 Task: Find connections with filter location Caterham with filter topic #Businessmindsetswith filter profile language German with filter current company Deepak Fertilisers And Petrochemicals Corp. Ltd. with filter school Maharishi Dayanand Saraswati University, Ajmer with filter industry Research Services with filter service category Cybersecurity with filter keywords title Animal Shelter Manager
Action: Mouse moved to (560, 72)
Screenshot: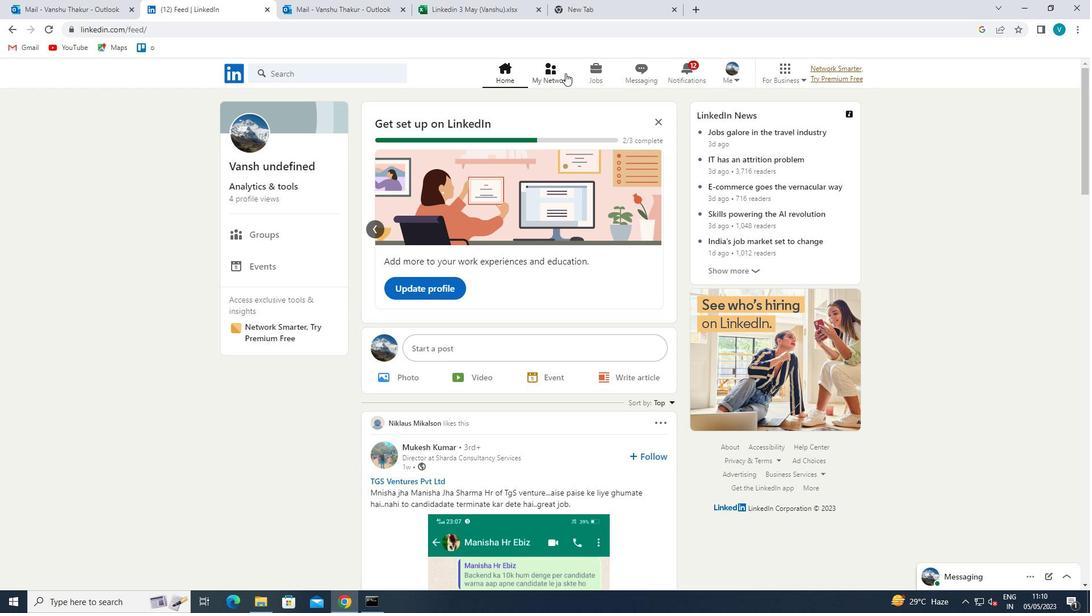 
Action: Mouse pressed left at (560, 72)
Screenshot: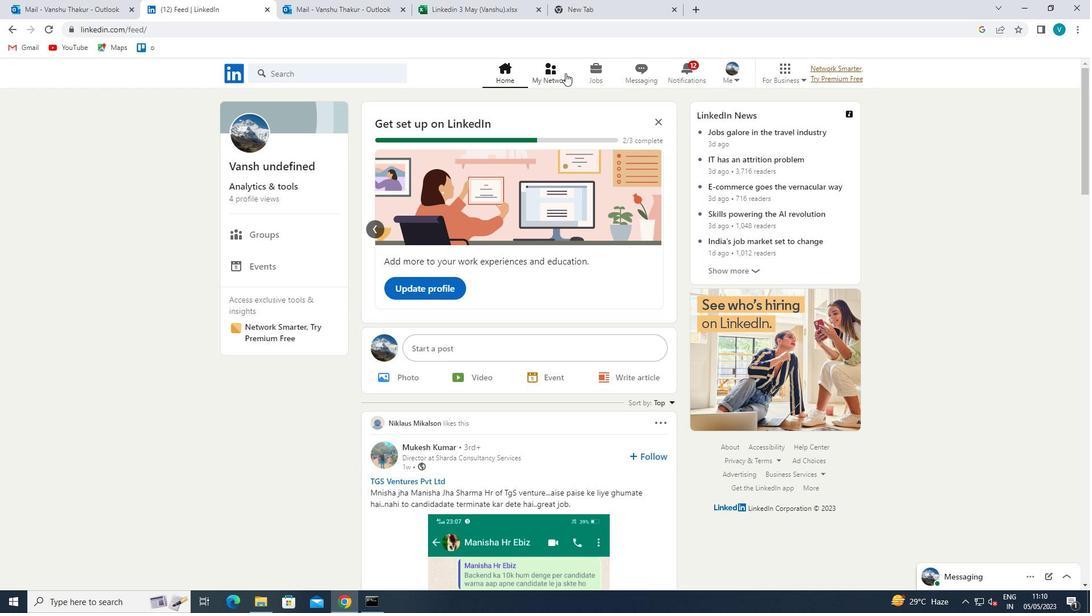
Action: Mouse moved to (348, 135)
Screenshot: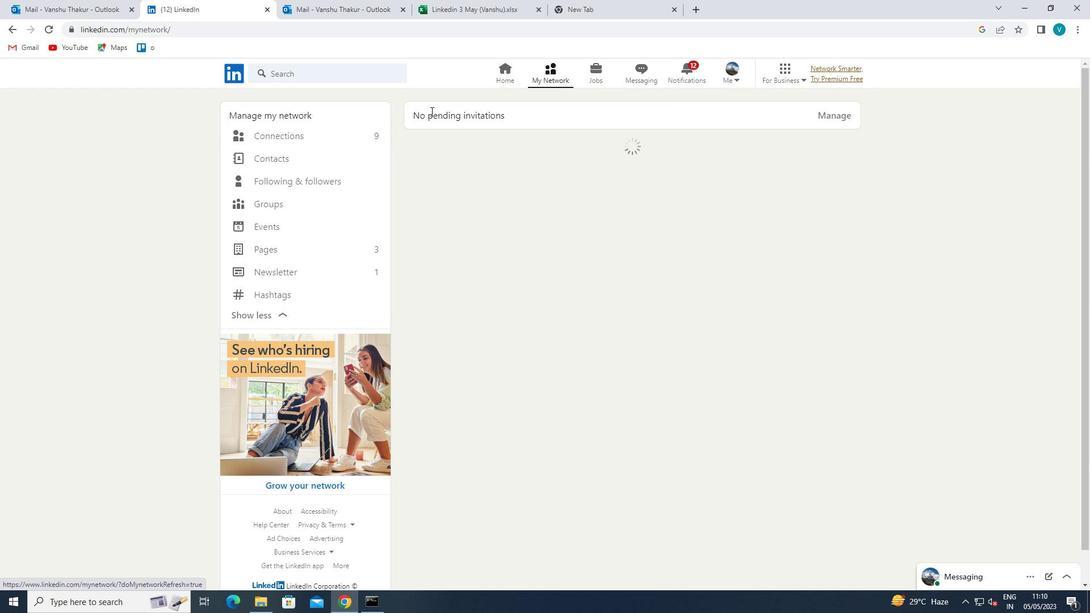 
Action: Mouse pressed left at (348, 135)
Screenshot: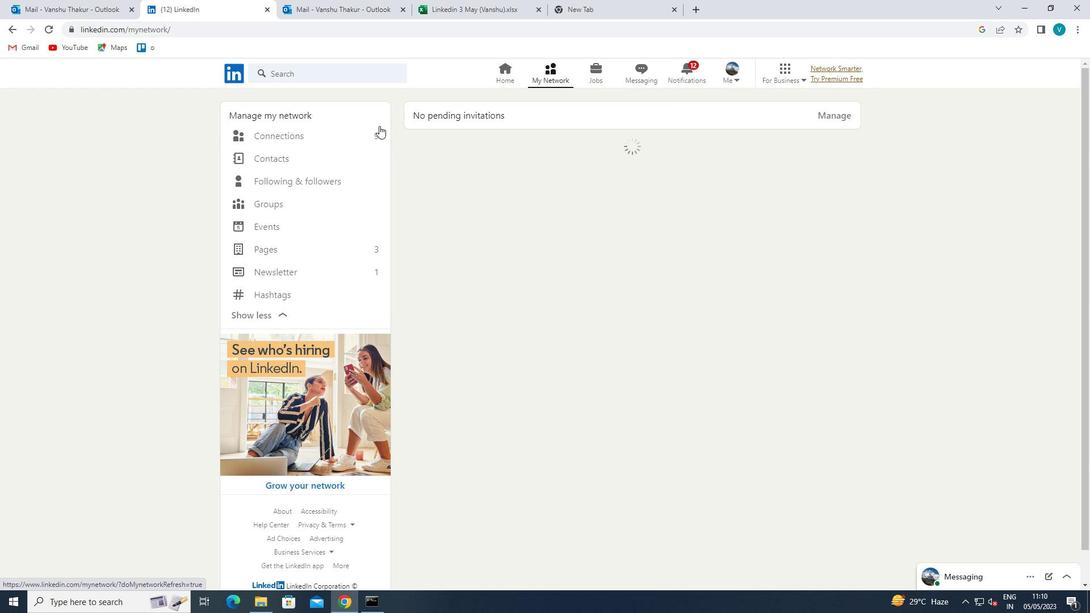 
Action: Mouse moved to (614, 129)
Screenshot: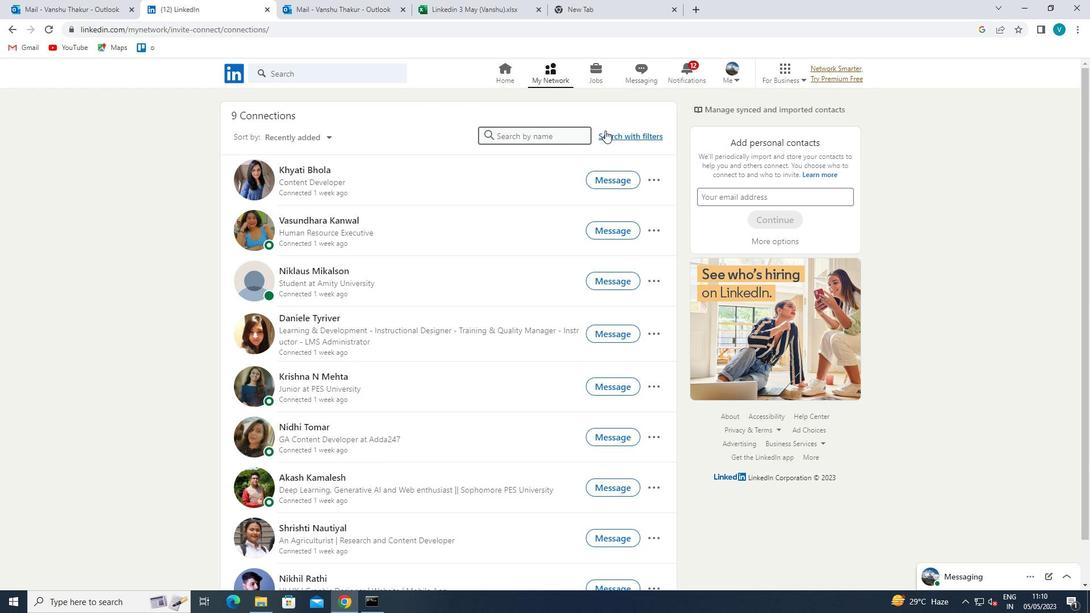 
Action: Mouse pressed left at (614, 129)
Screenshot: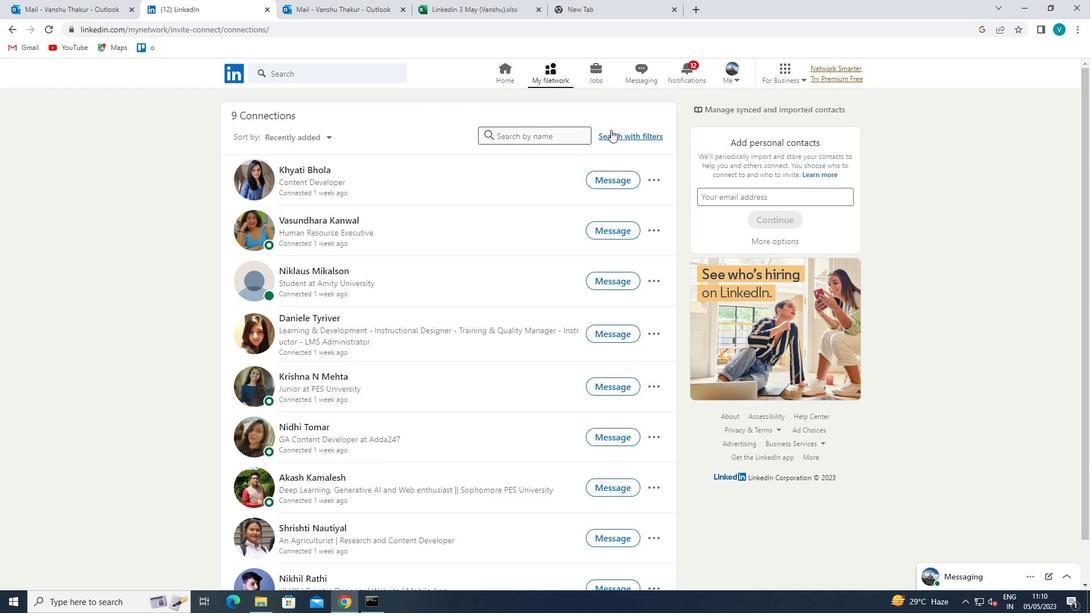 
Action: Mouse moved to (551, 106)
Screenshot: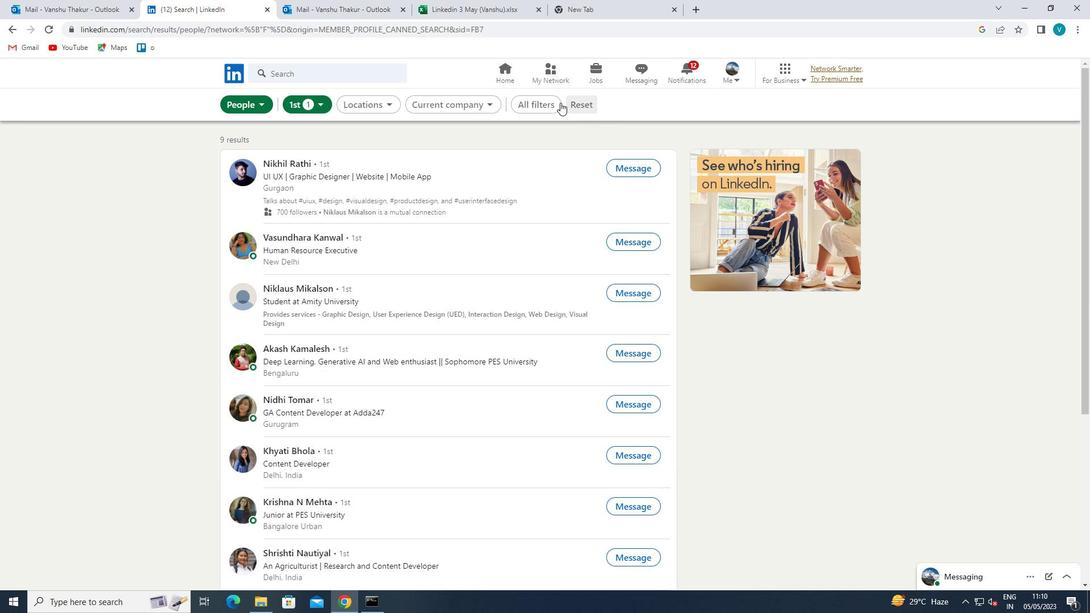 
Action: Mouse pressed left at (551, 106)
Screenshot: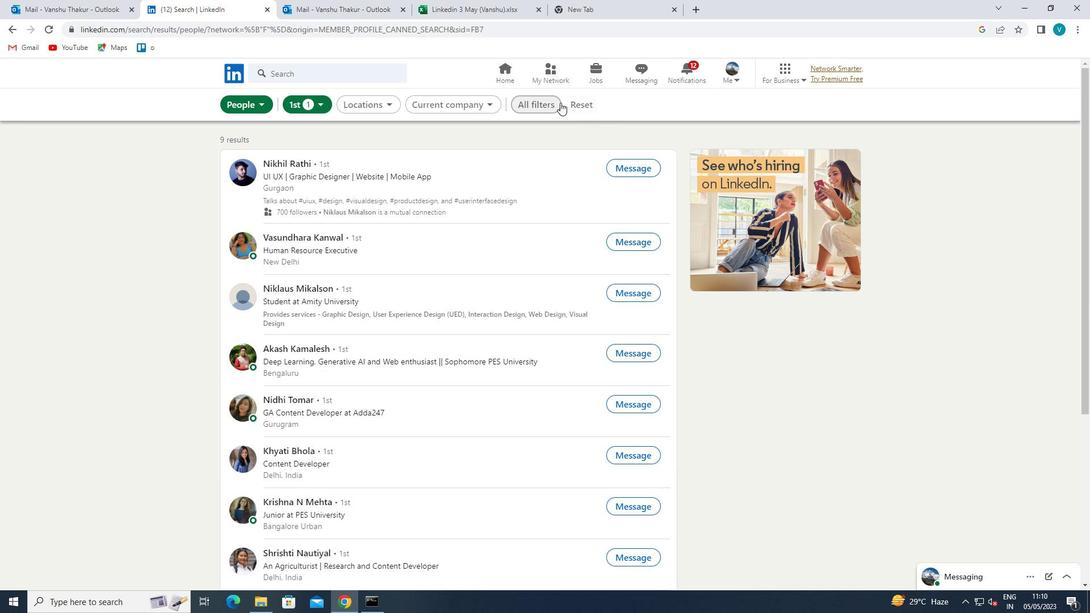 
Action: Mouse moved to (897, 215)
Screenshot: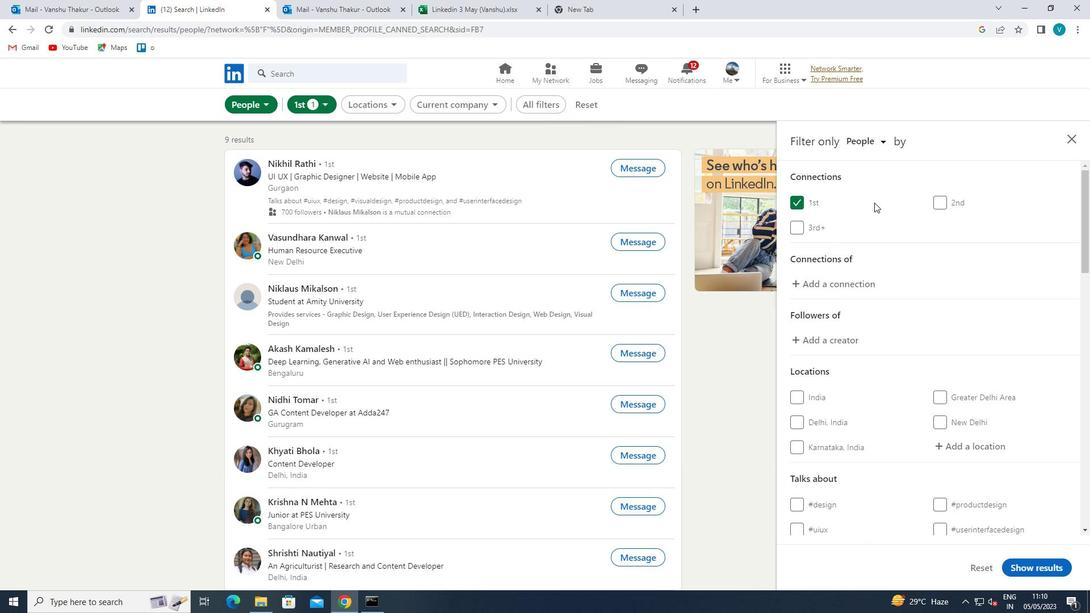 
Action: Mouse scrolled (897, 214) with delta (0, 0)
Screenshot: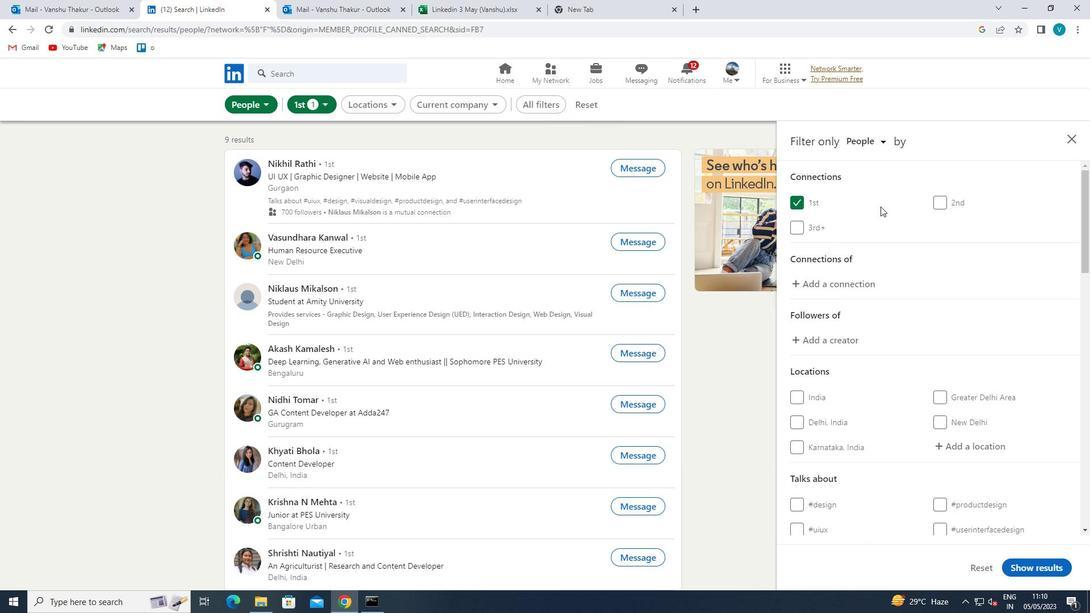 
Action: Mouse moved to (897, 215)
Screenshot: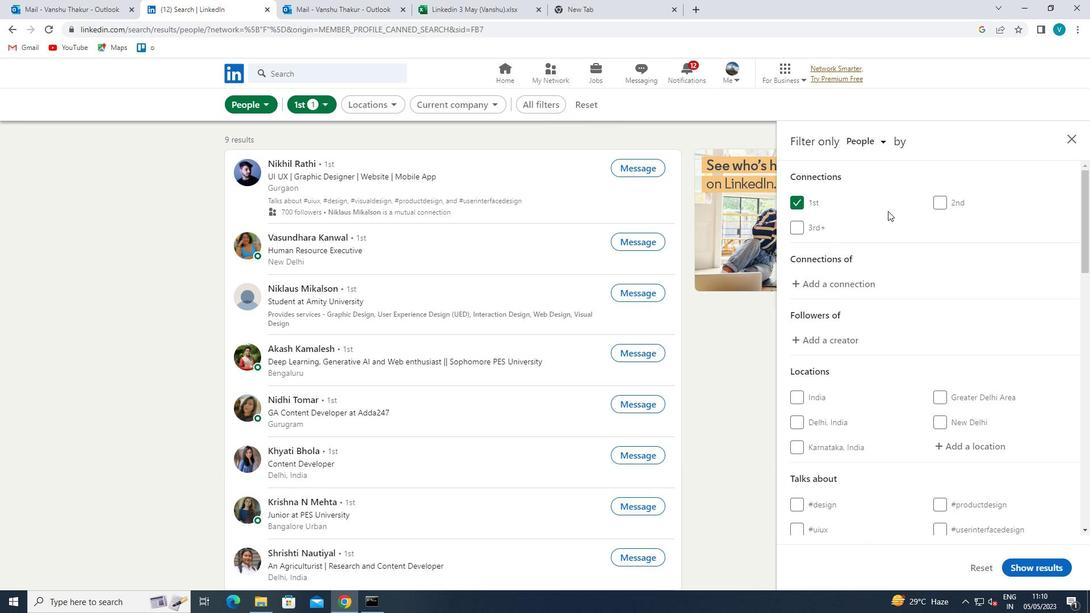 
Action: Mouse scrolled (897, 215) with delta (0, 0)
Screenshot: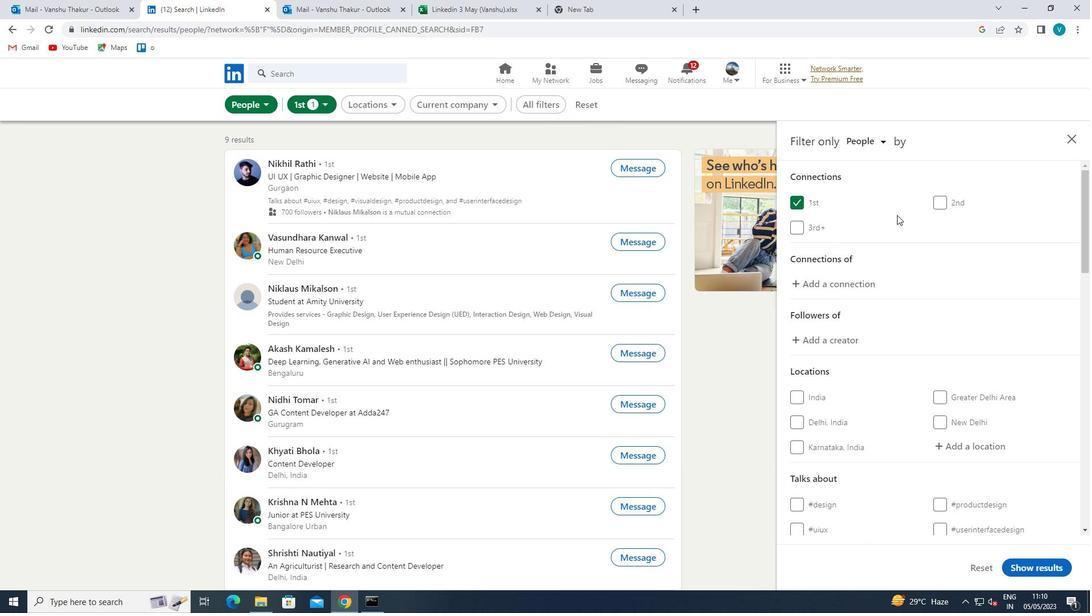 
Action: Mouse moved to (820, 193)
Screenshot: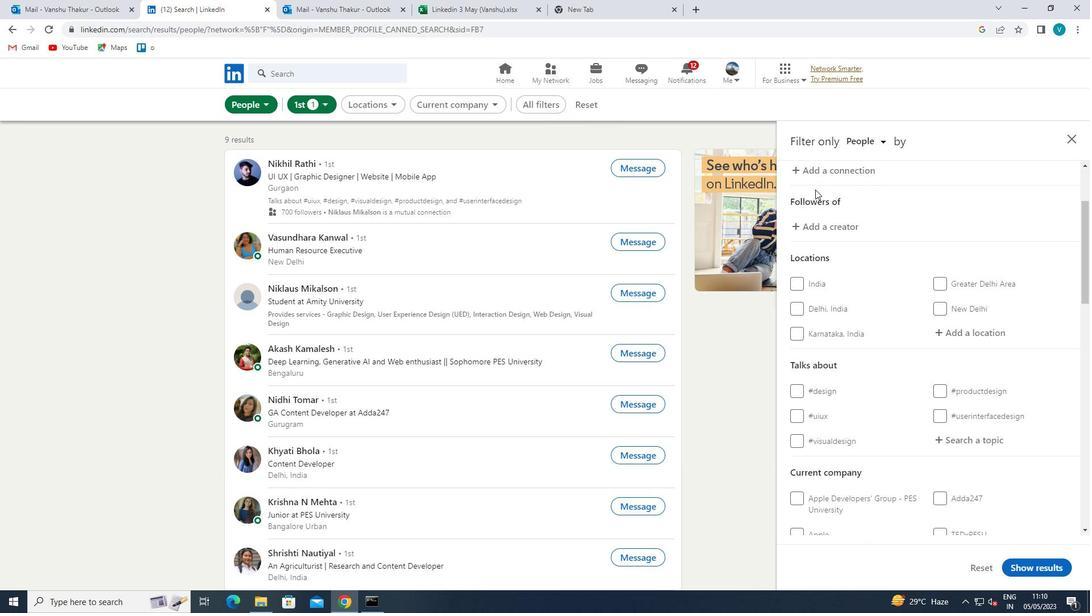 
Action: Mouse scrolled (820, 192) with delta (0, 0)
Screenshot: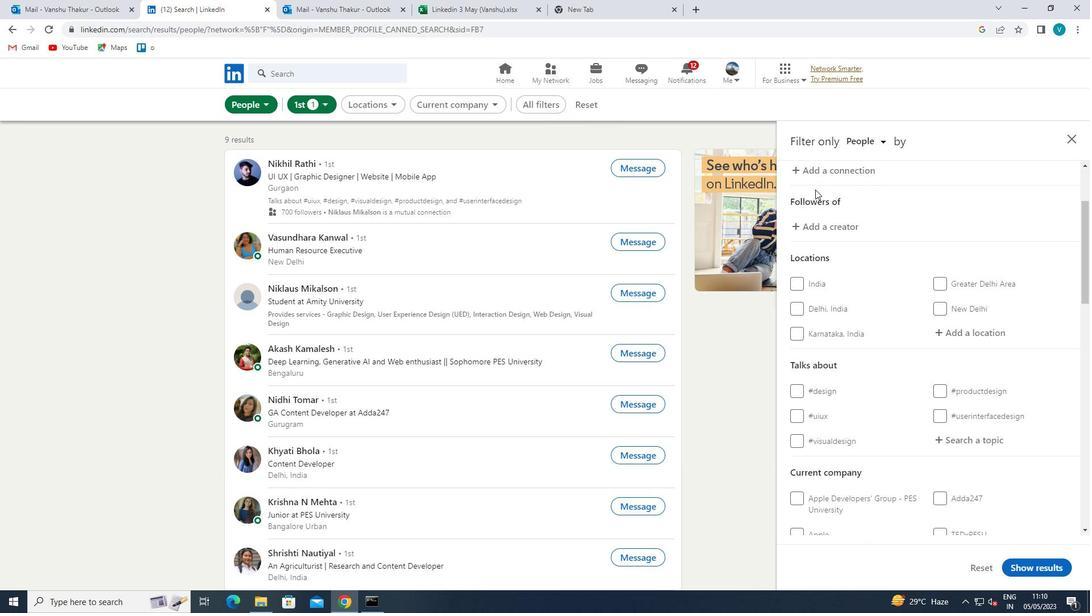 
Action: Mouse moved to (975, 276)
Screenshot: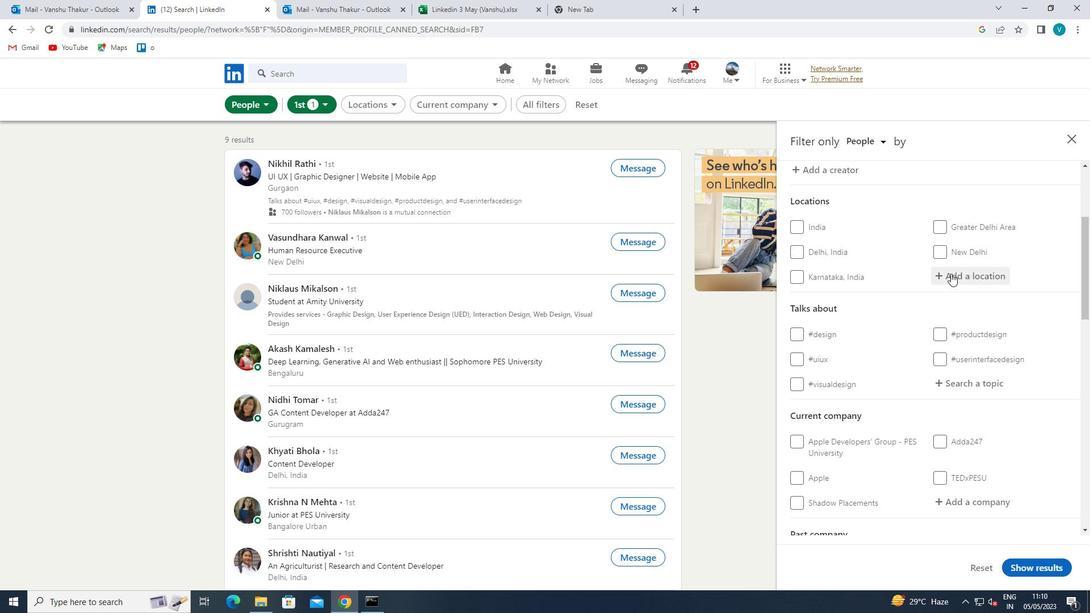 
Action: Mouse pressed left at (975, 276)
Screenshot: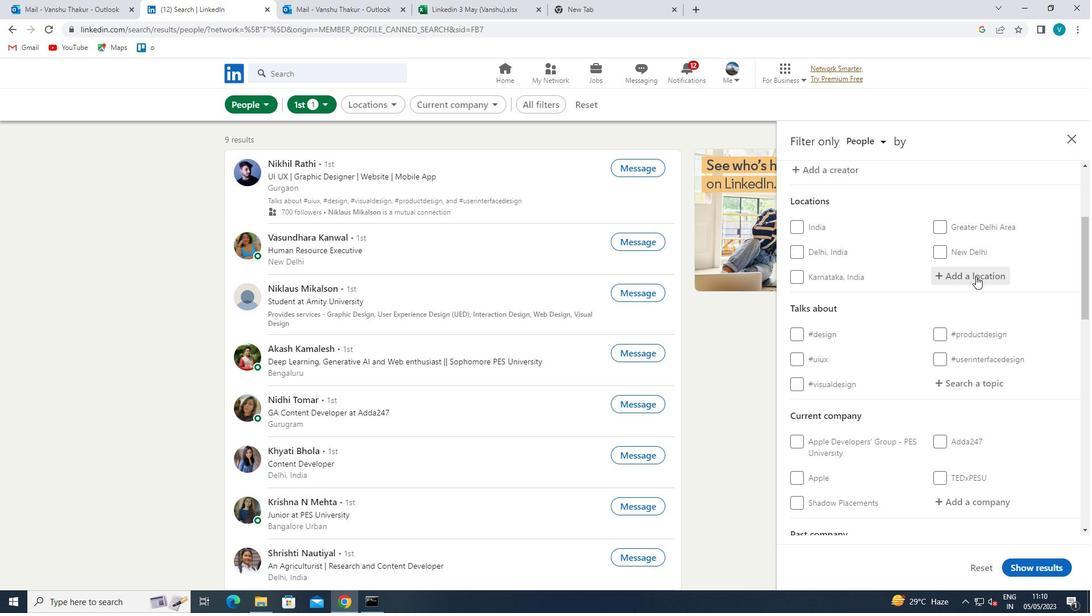 
Action: Key pressed <Key.shift>CA
Screenshot: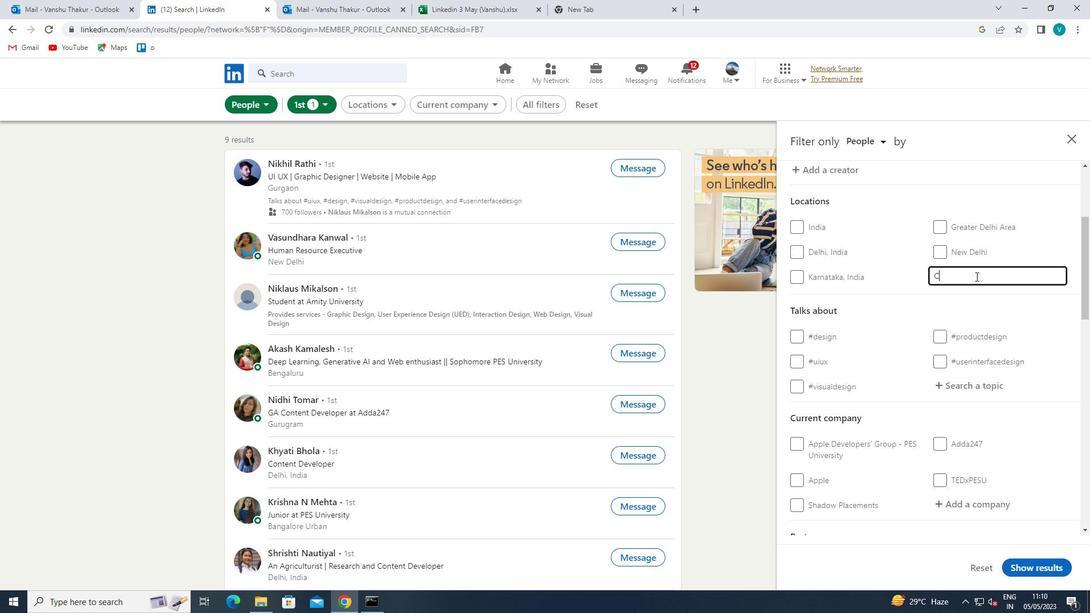 
Action: Mouse moved to (909, 237)
Screenshot: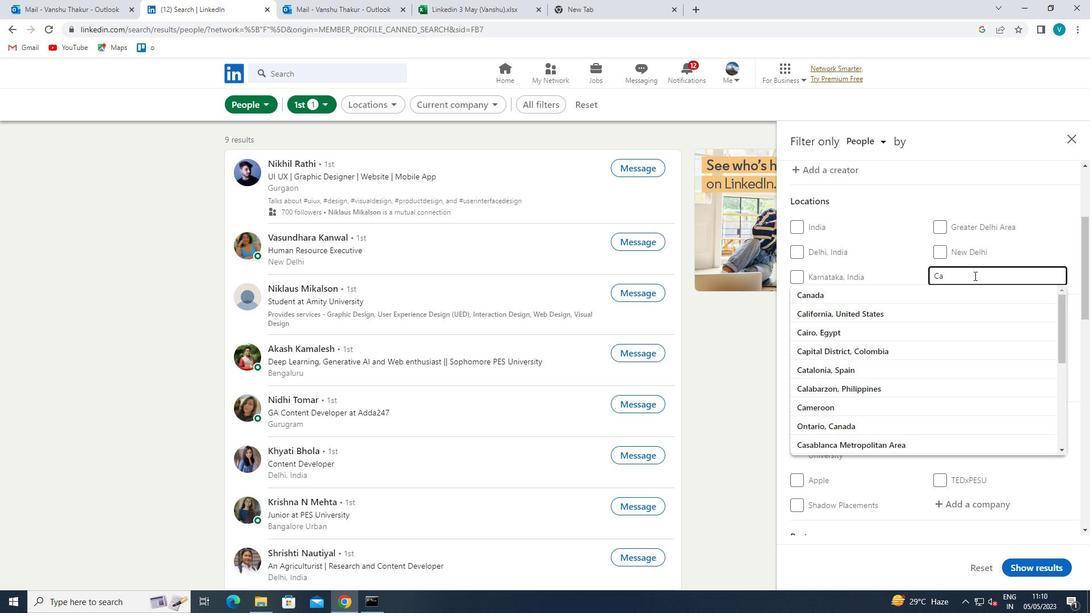 
Action: Key pressed TREHAM
Screenshot: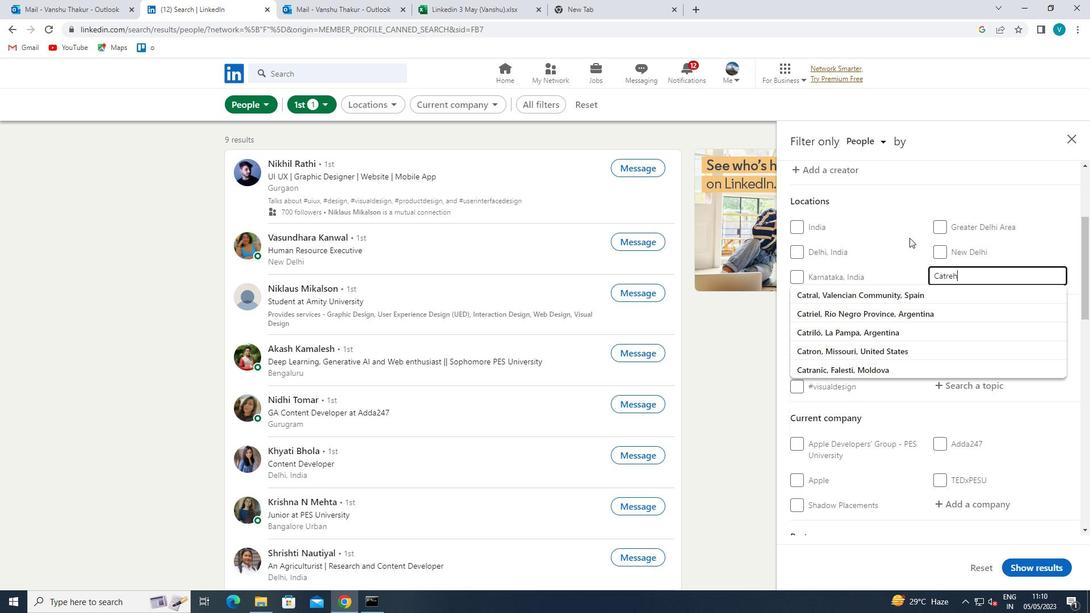 
Action: Mouse moved to (902, 270)
Screenshot: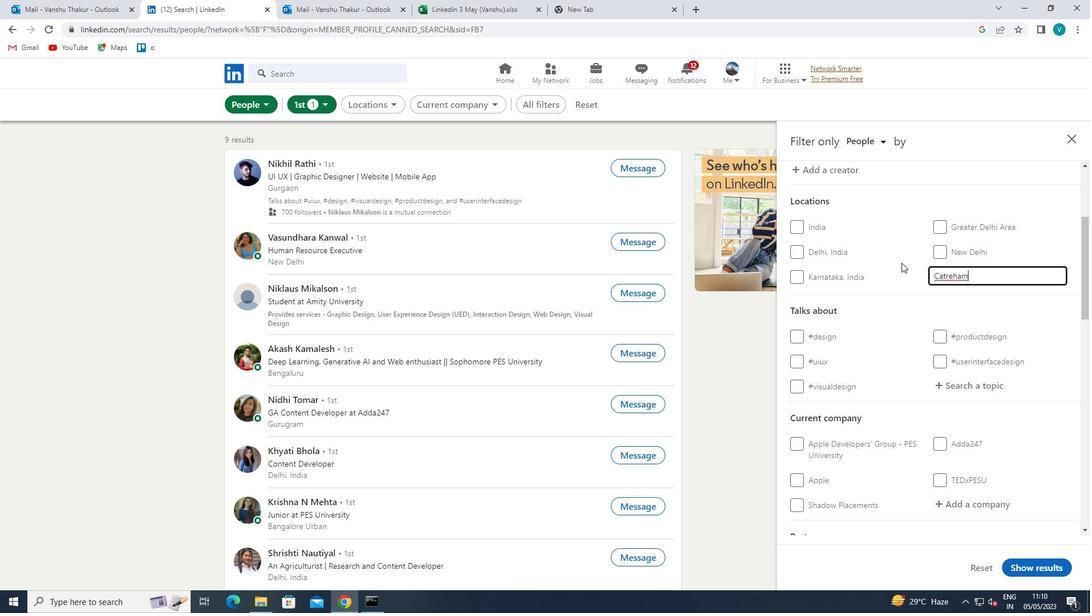 
Action: Mouse pressed left at (902, 270)
Screenshot: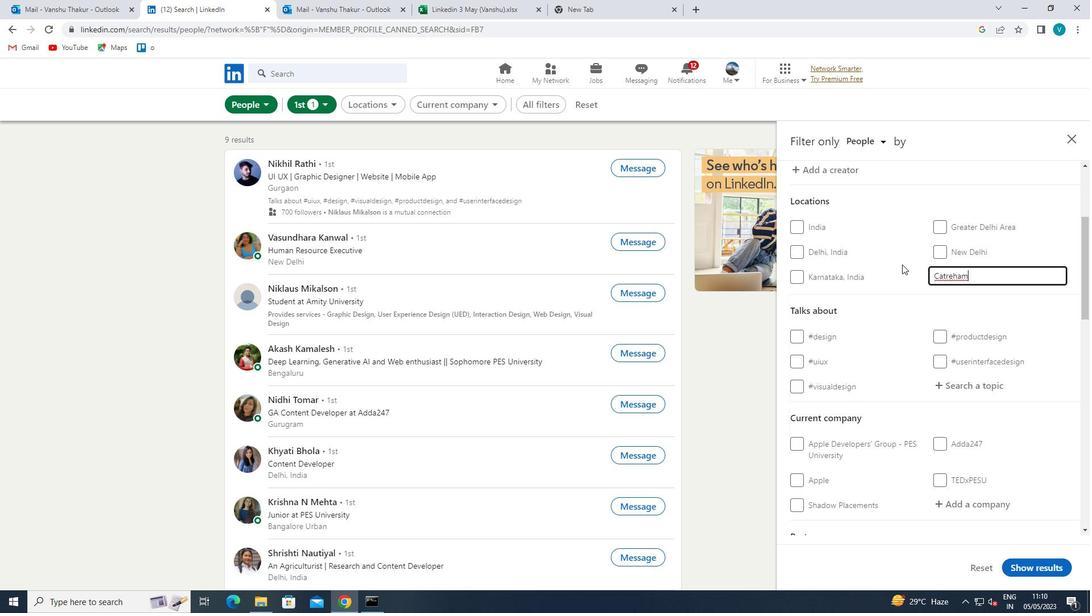 
Action: Mouse scrolled (902, 269) with delta (0, 0)
Screenshot: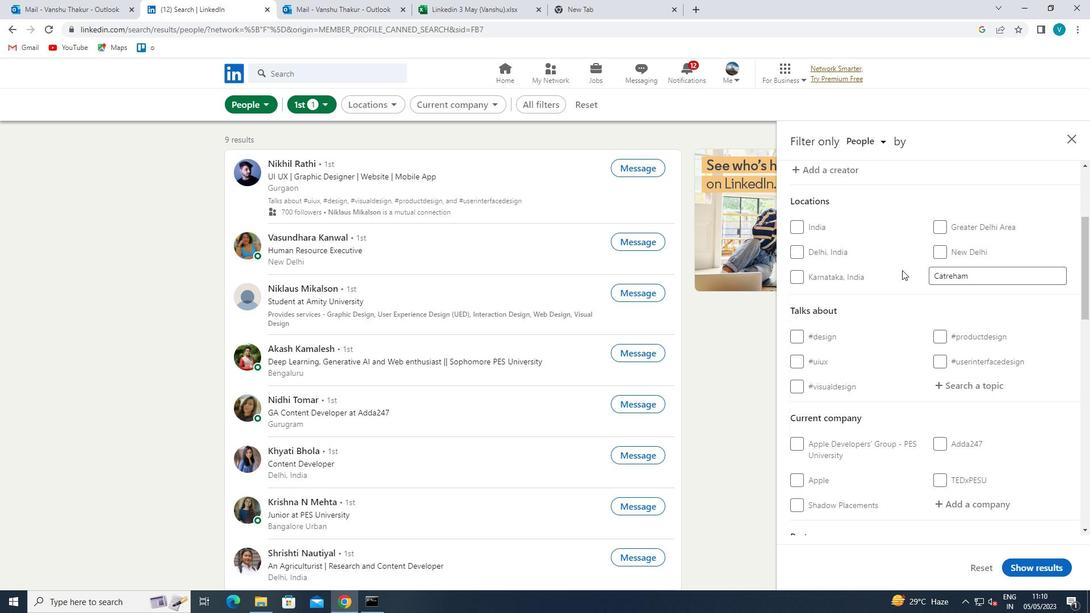 
Action: Mouse scrolled (902, 269) with delta (0, 0)
Screenshot: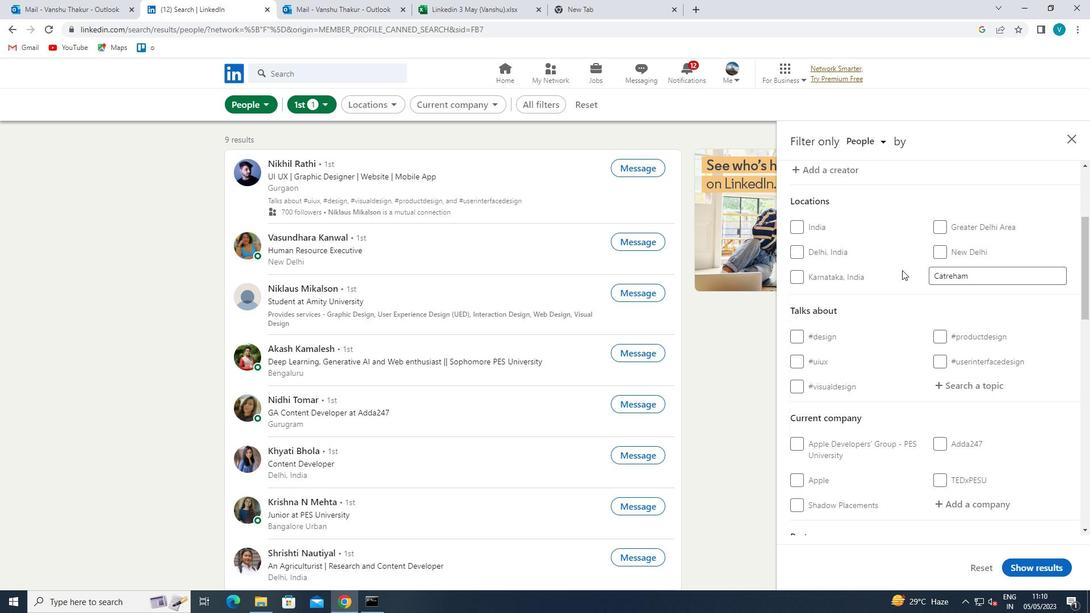
Action: Mouse scrolled (902, 269) with delta (0, 0)
Screenshot: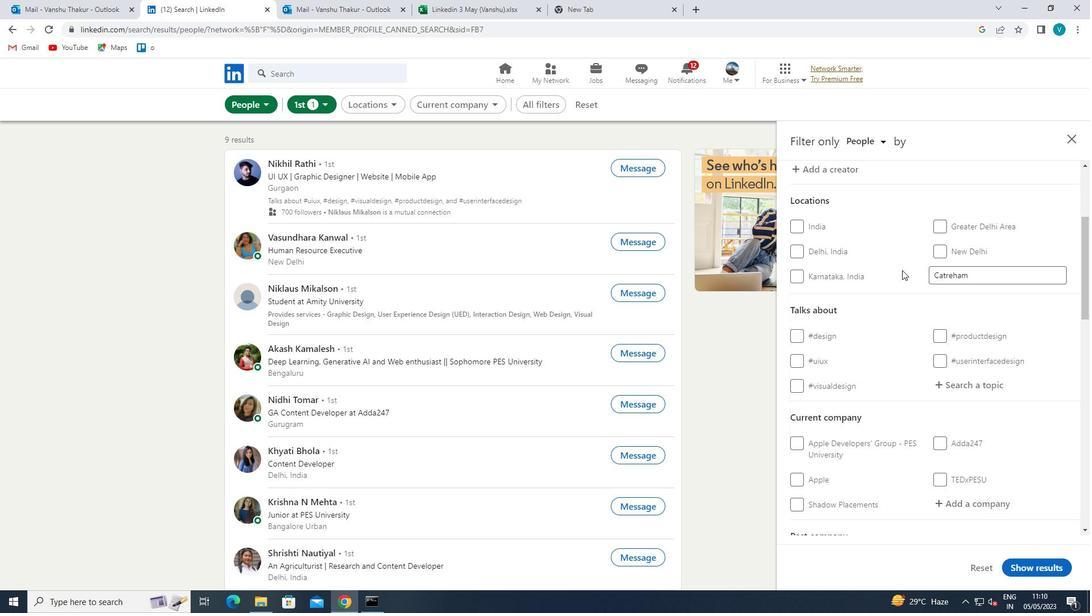
Action: Mouse moved to (947, 253)
Screenshot: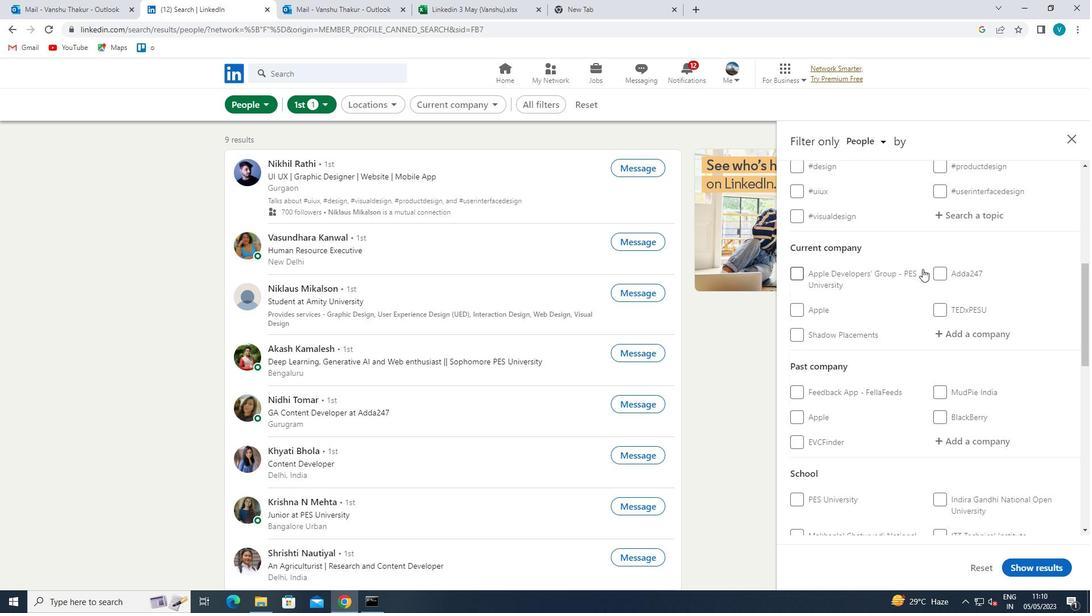
Action: Mouse scrolled (947, 253) with delta (0, 0)
Screenshot: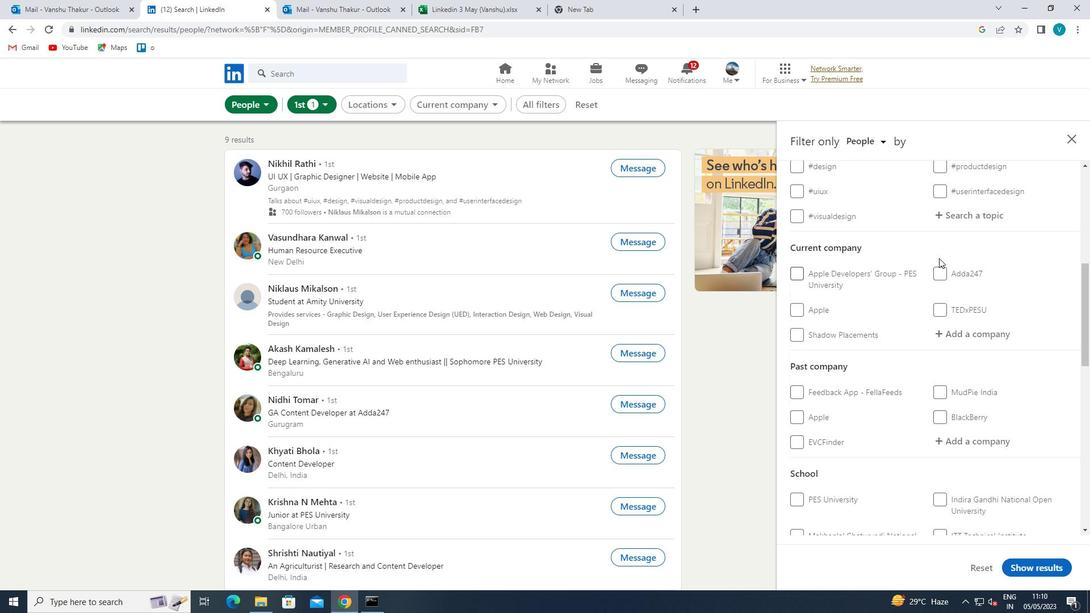 
Action: Mouse moved to (960, 265)
Screenshot: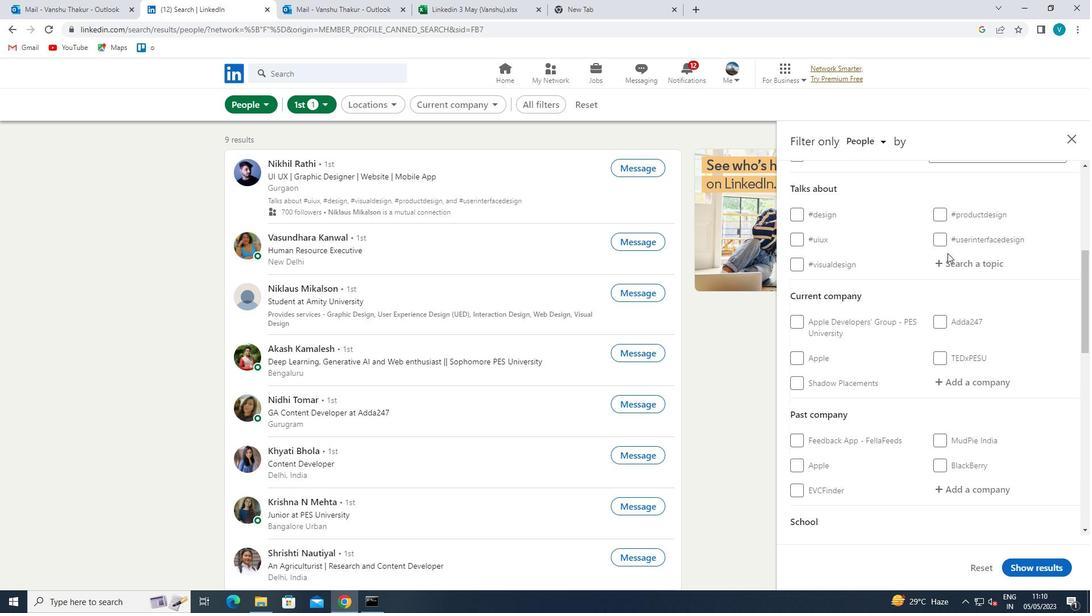 
Action: Mouse pressed left at (960, 265)
Screenshot: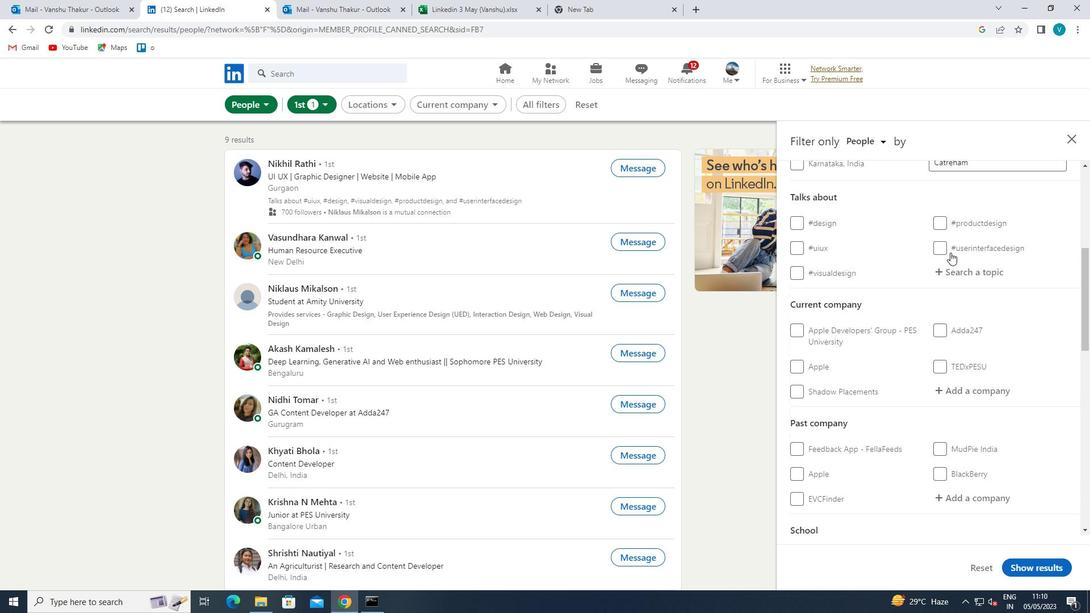 
Action: Mouse moved to (960, 265)
Screenshot: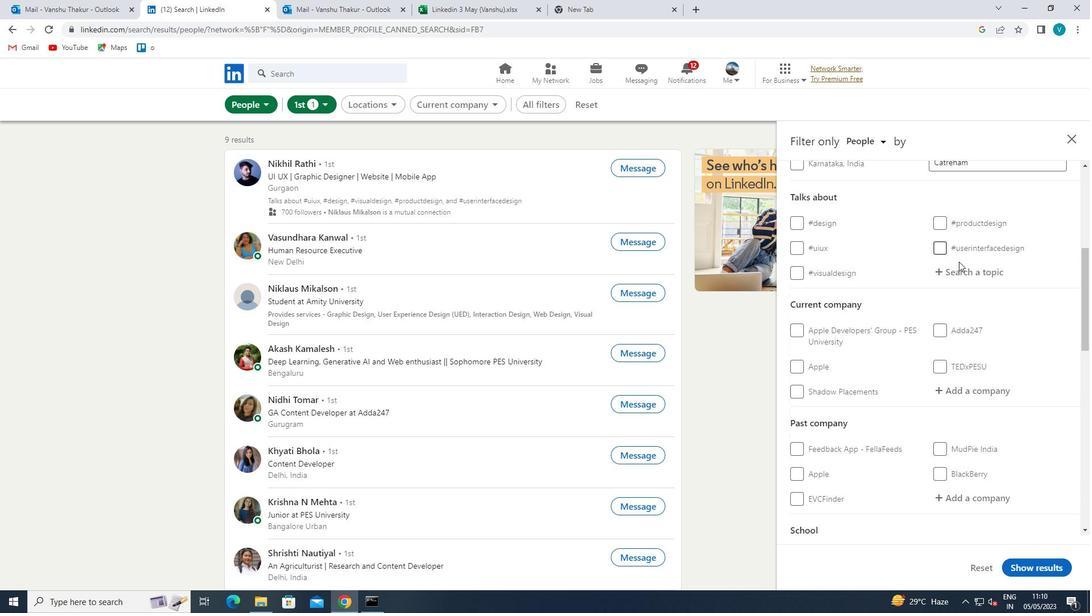 
Action: Key pressed BUSINESSMIND
Screenshot: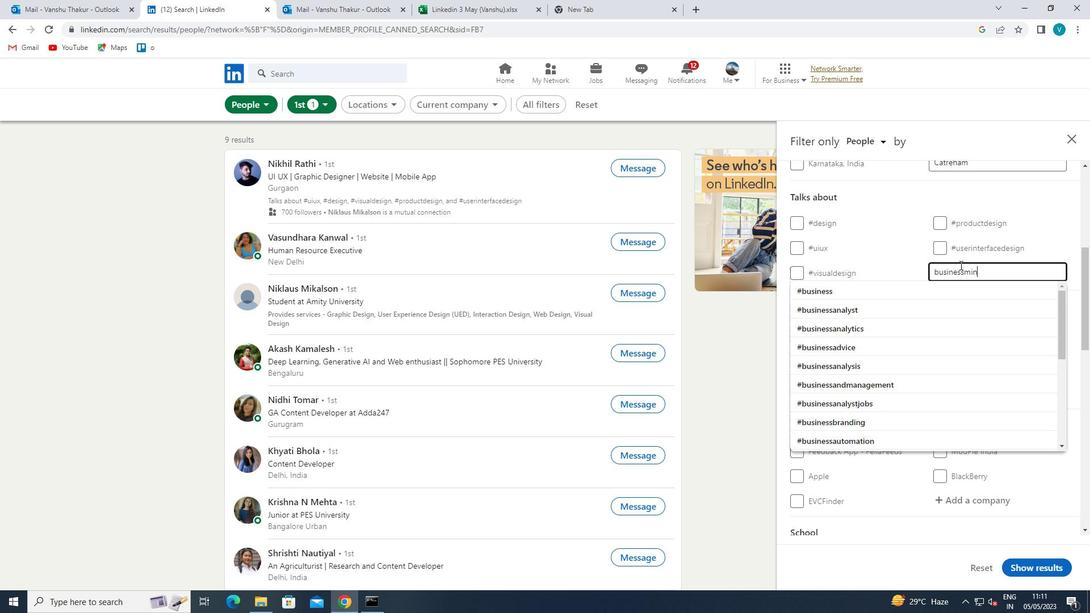 
Action: Mouse moved to (923, 340)
Screenshot: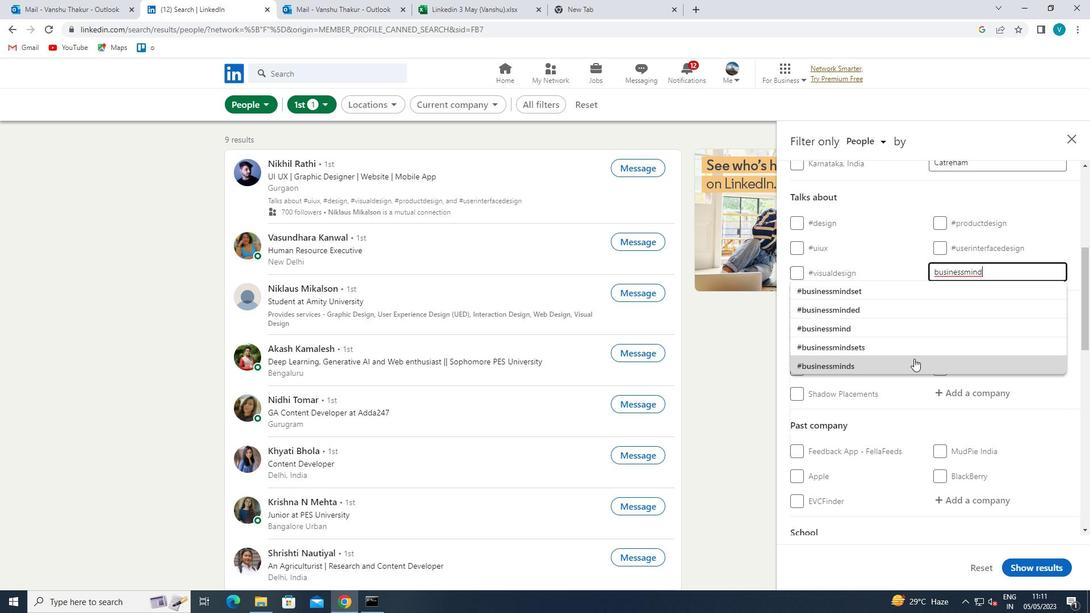 
Action: Mouse pressed left at (923, 340)
Screenshot: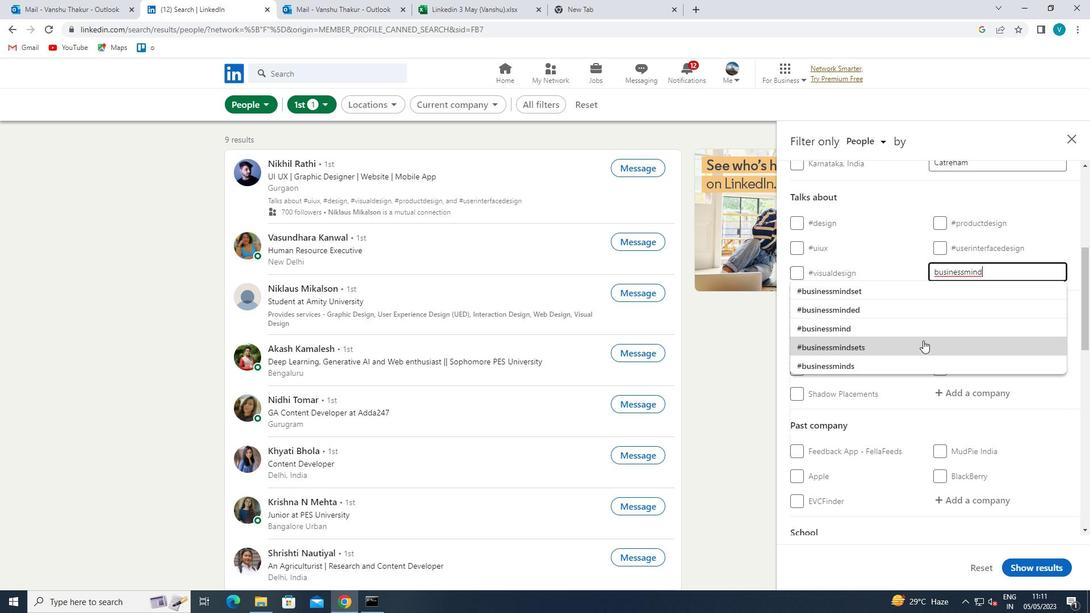 
Action: Mouse scrolled (923, 340) with delta (0, 0)
Screenshot: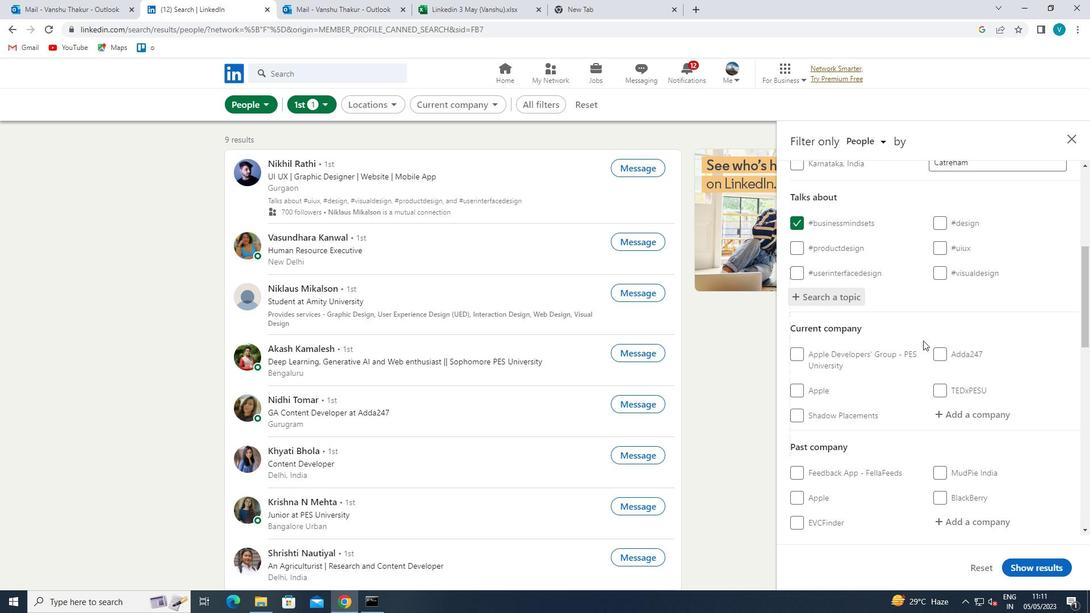 
Action: Mouse scrolled (923, 340) with delta (0, 0)
Screenshot: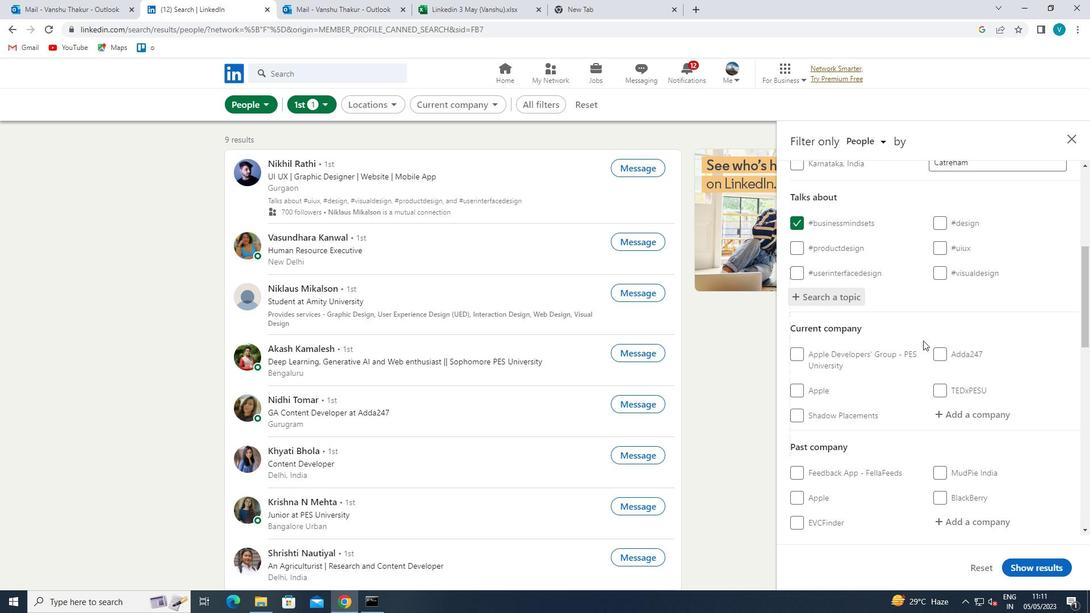 
Action: Mouse moved to (967, 294)
Screenshot: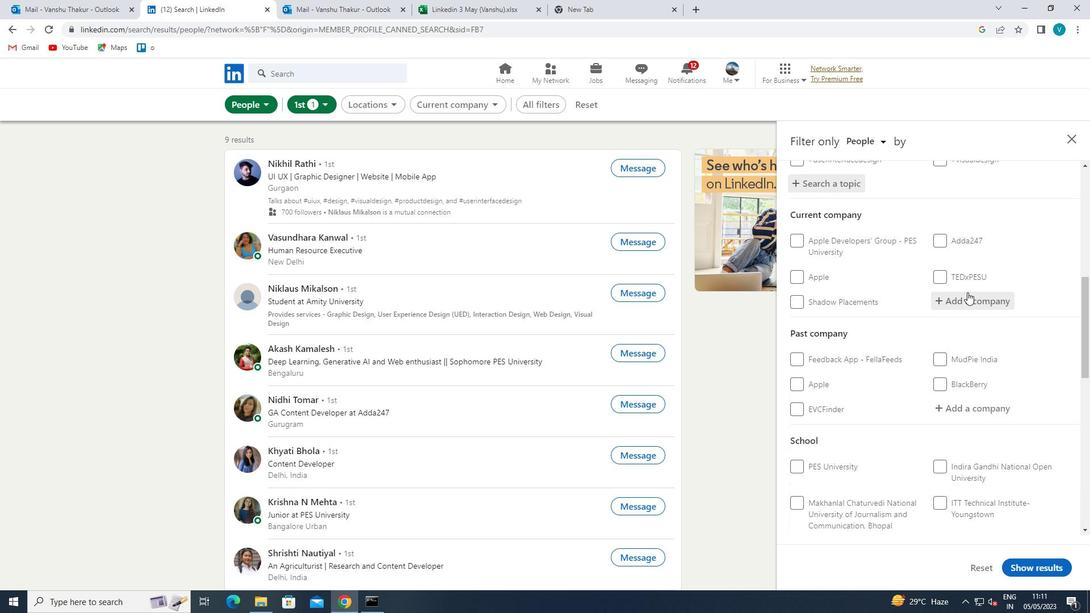 
Action: Mouse pressed left at (967, 294)
Screenshot: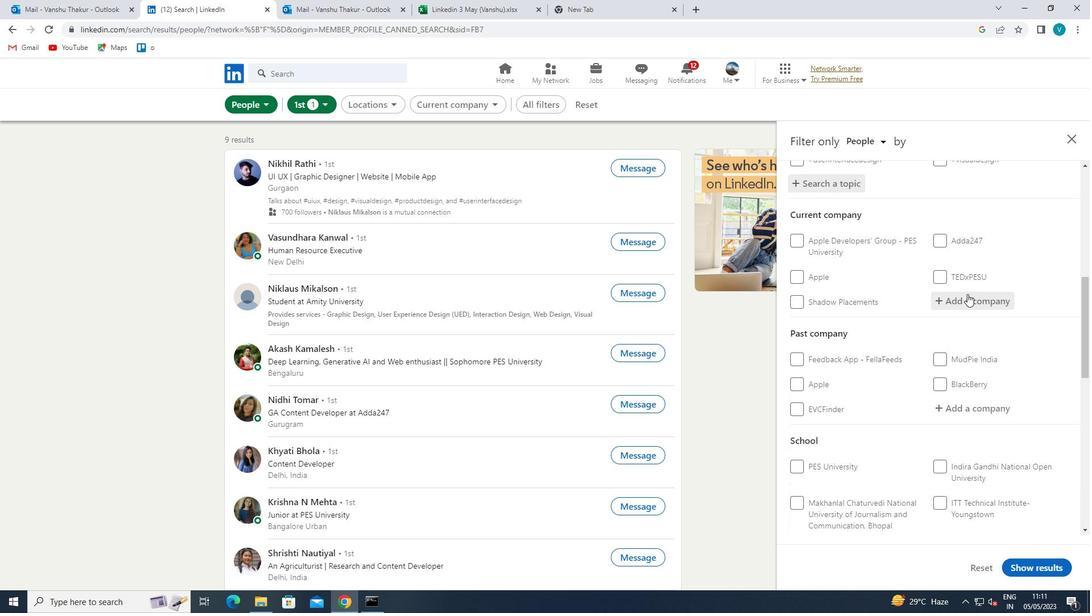 
Action: Key pressed <Key.shift>DEEPAK
Screenshot: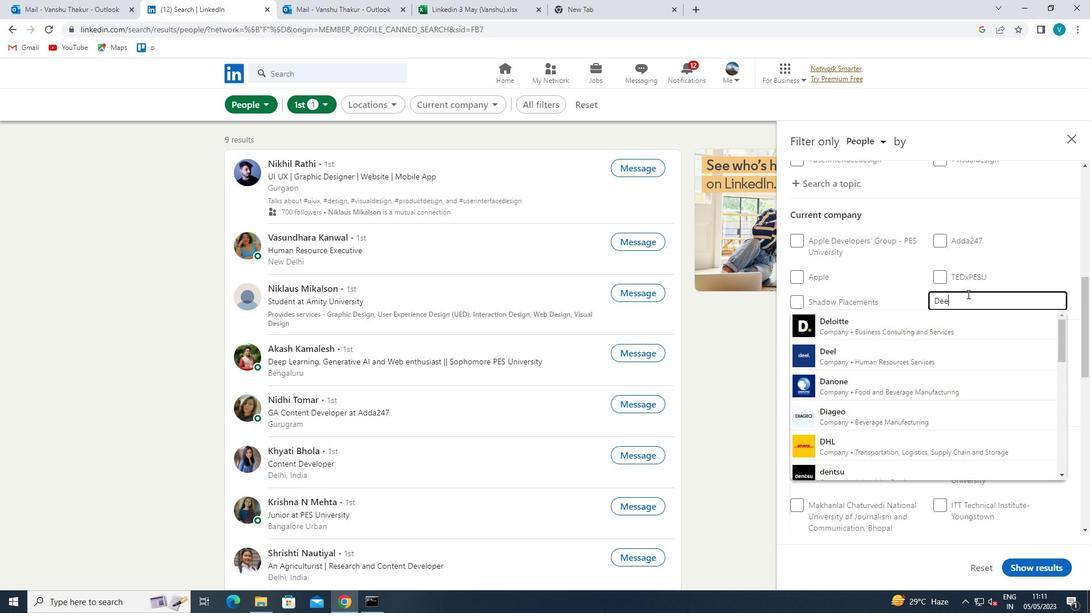 
Action: Mouse moved to (967, 355)
Screenshot: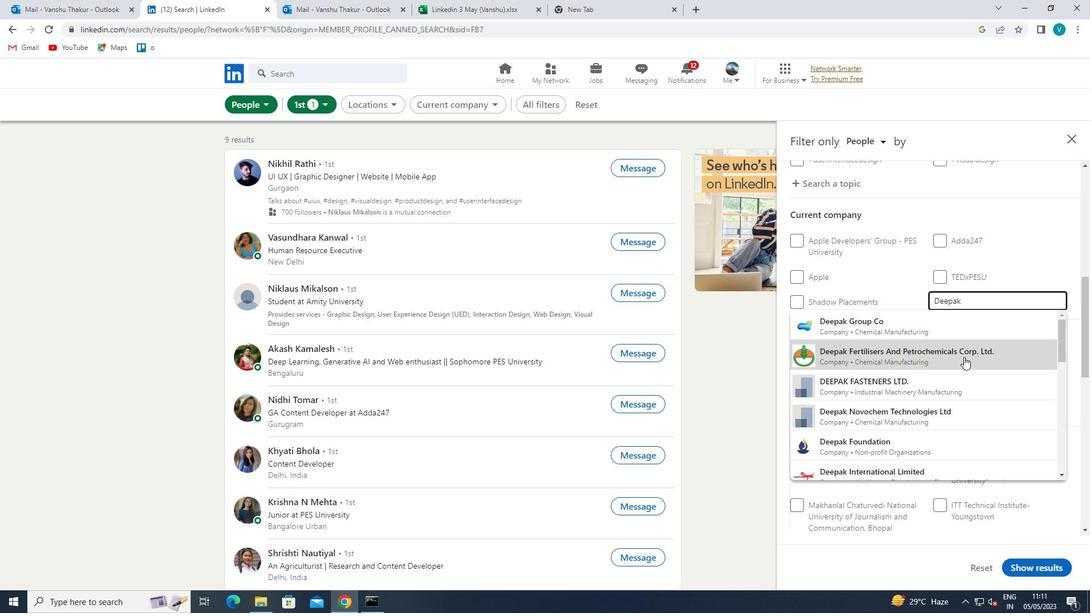 
Action: Mouse pressed left at (967, 355)
Screenshot: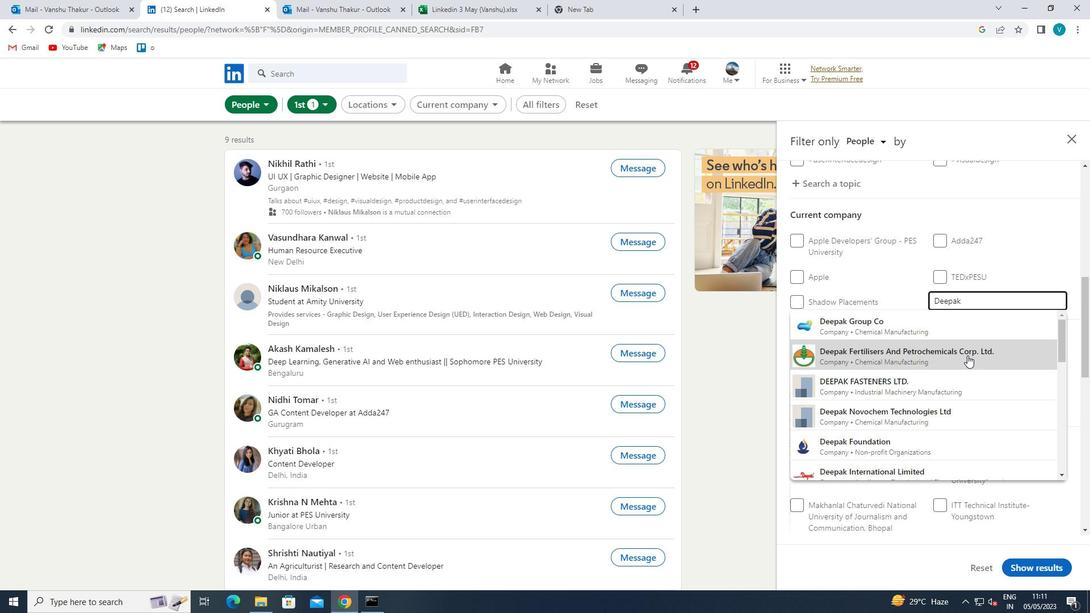 
Action: Mouse scrolled (967, 354) with delta (0, 0)
Screenshot: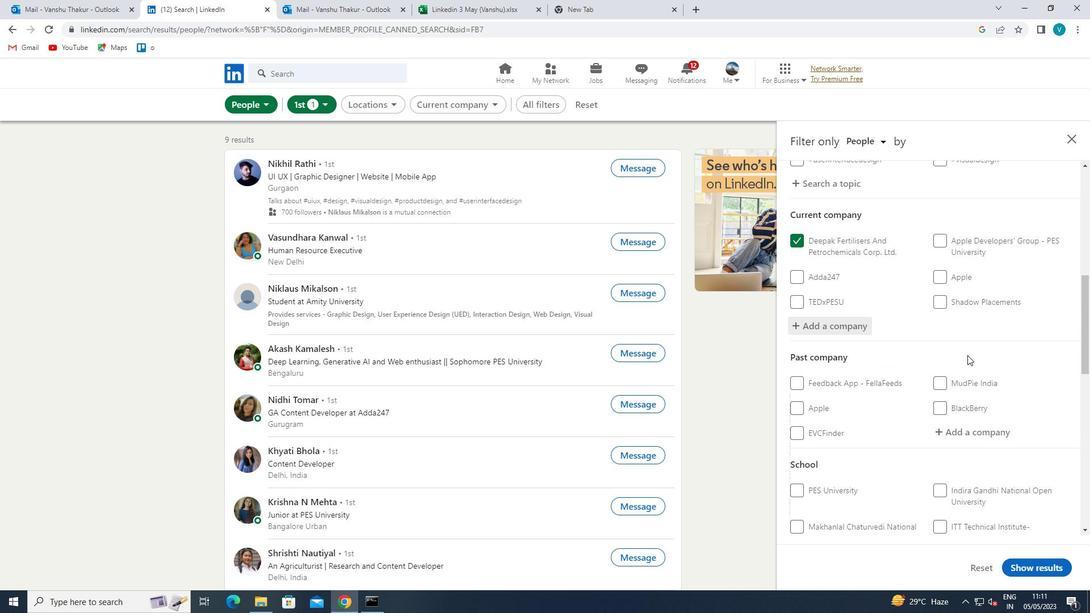 
Action: Mouse scrolled (967, 354) with delta (0, 0)
Screenshot: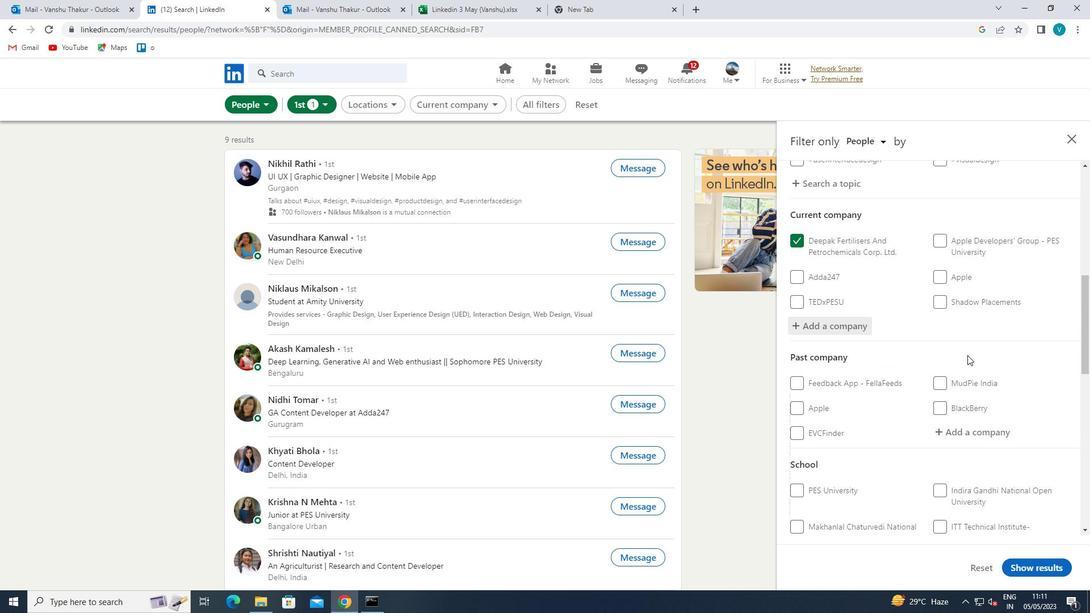 
Action: Mouse scrolled (967, 354) with delta (0, 0)
Screenshot: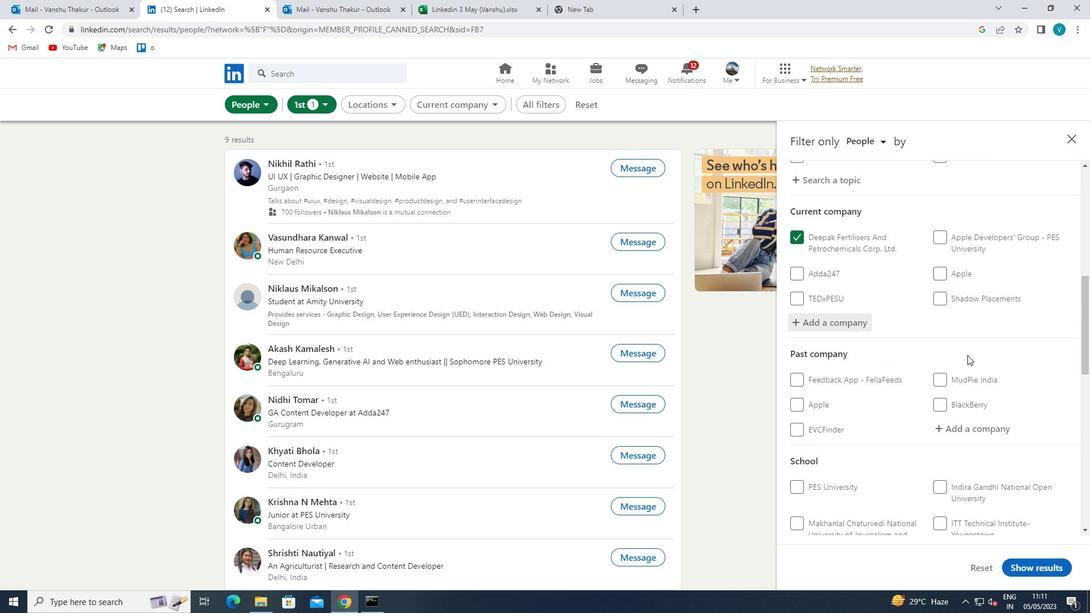 
Action: Mouse moved to (968, 398)
Screenshot: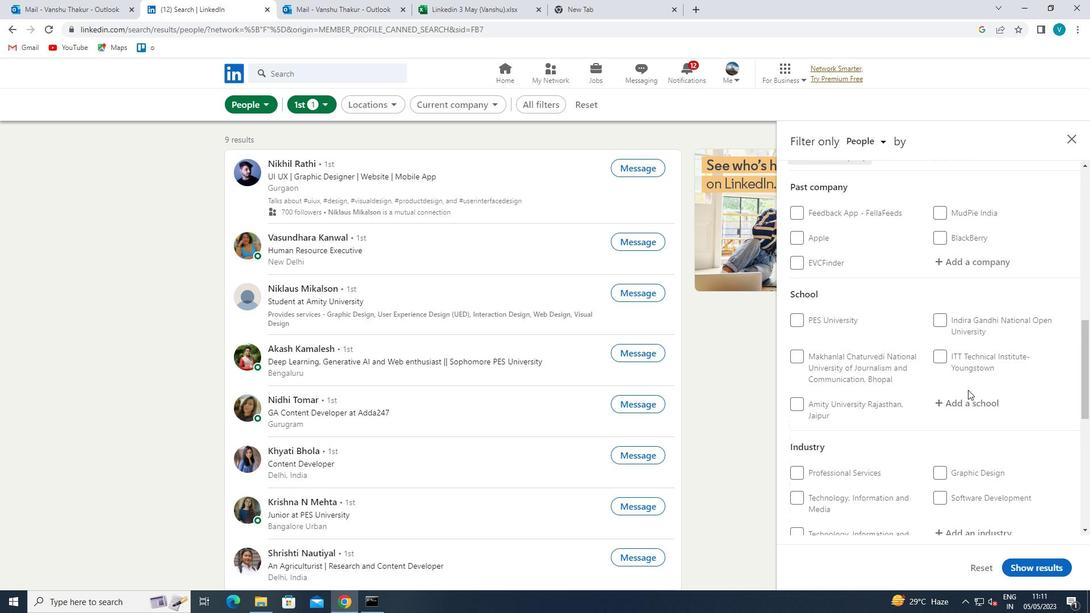 
Action: Mouse pressed left at (968, 398)
Screenshot: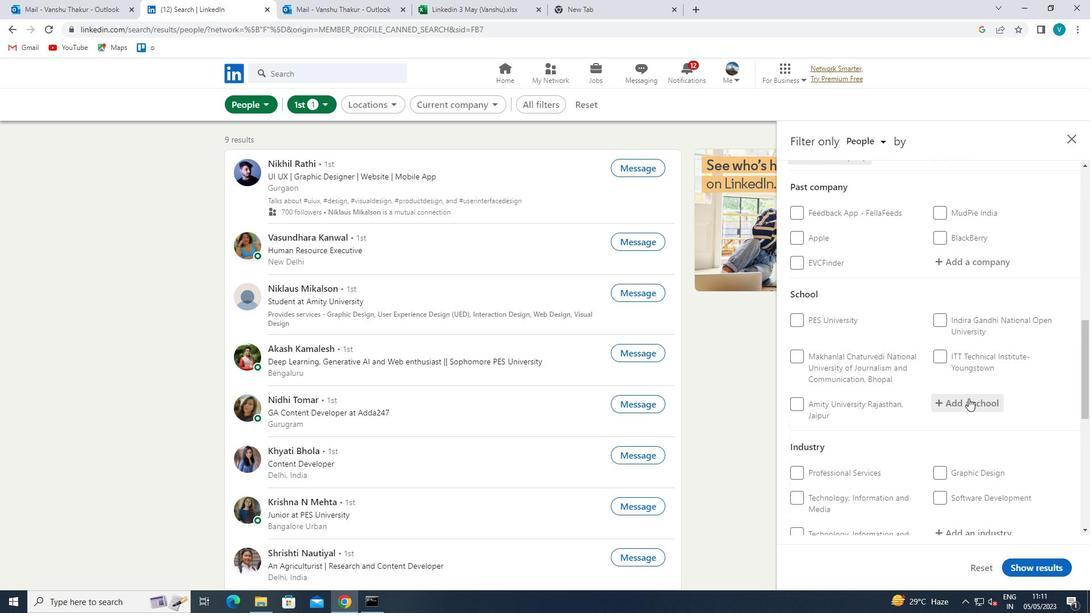 
Action: Key pressed <Key.shift>MAHARISHI<Key.space><Key.shift>DAYA
Screenshot: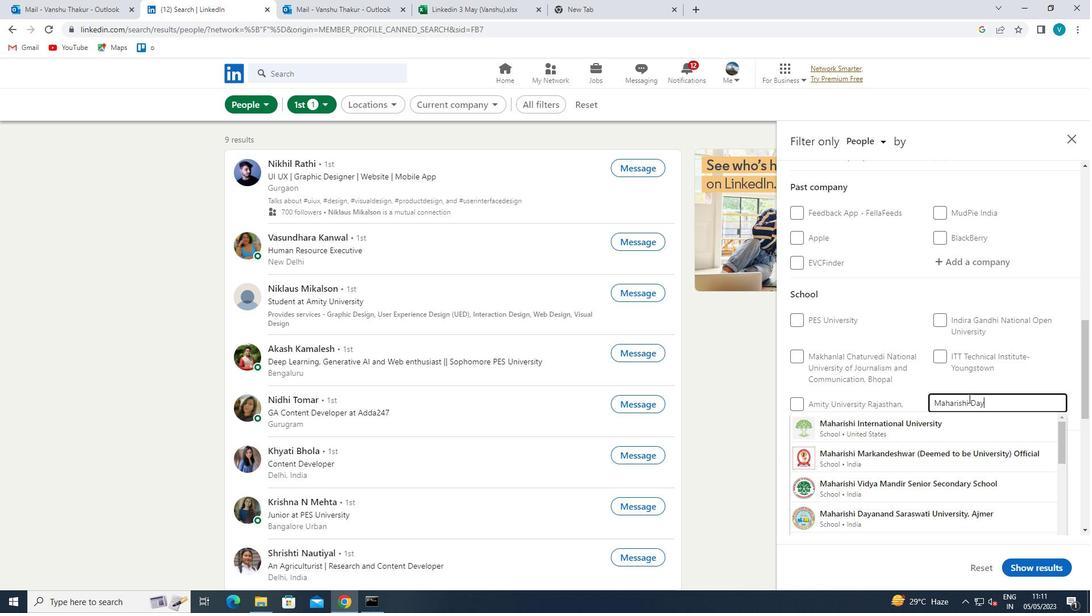 
Action: Mouse moved to (960, 436)
Screenshot: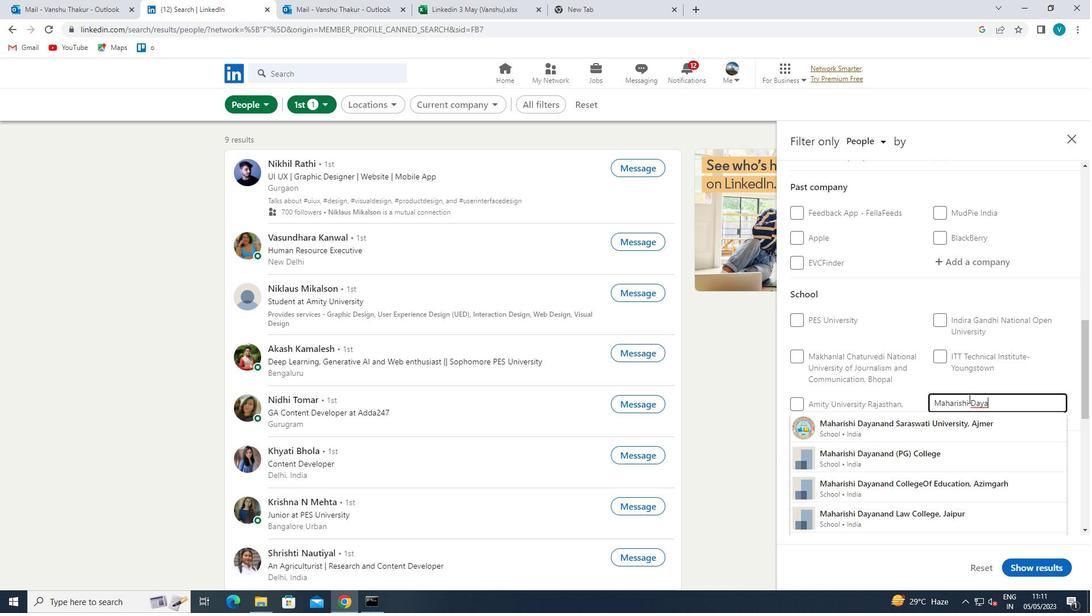
Action: Mouse pressed left at (960, 436)
Screenshot: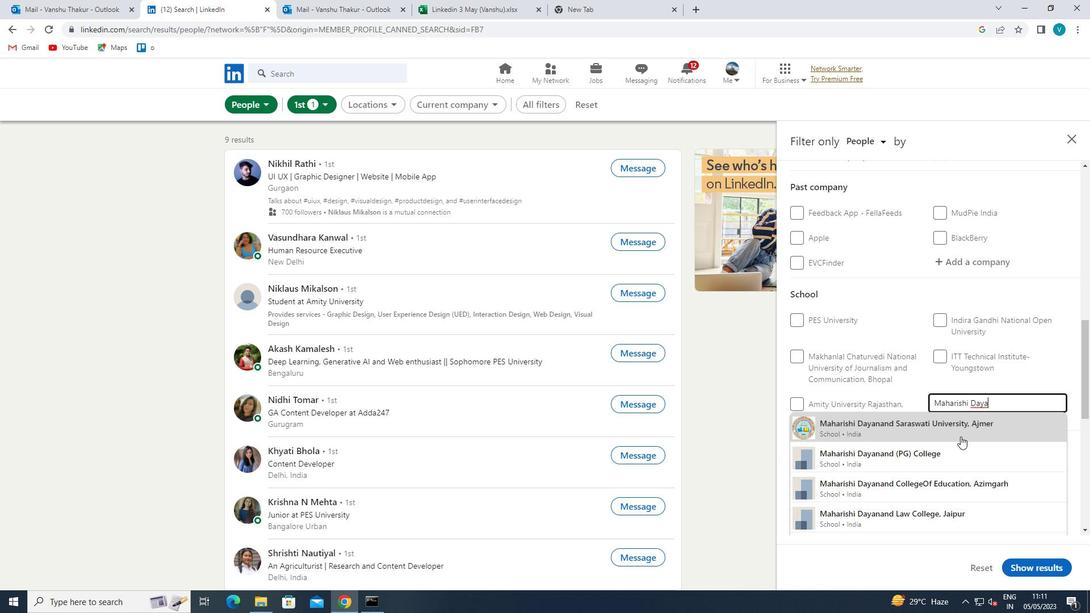
Action: Mouse scrolled (960, 436) with delta (0, 0)
Screenshot: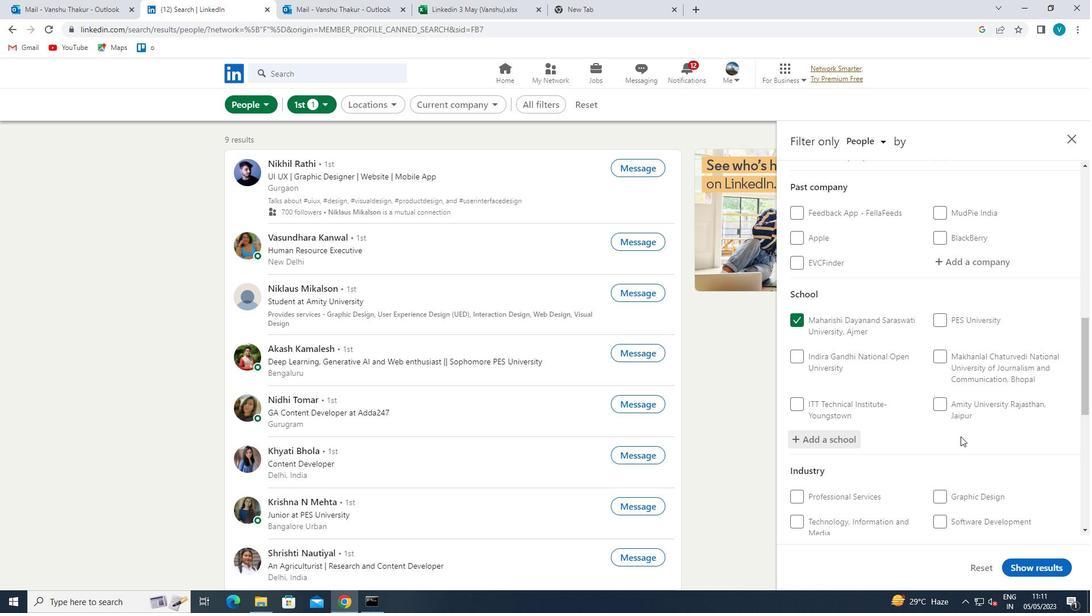 
Action: Mouse scrolled (960, 436) with delta (0, 0)
Screenshot: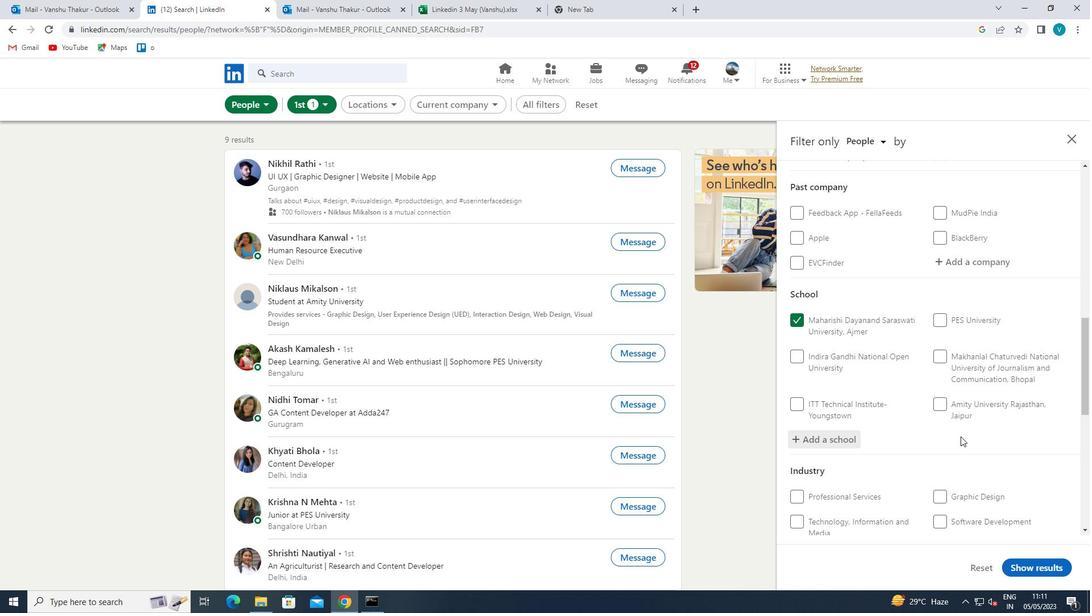 
Action: Mouse scrolled (960, 436) with delta (0, 0)
Screenshot: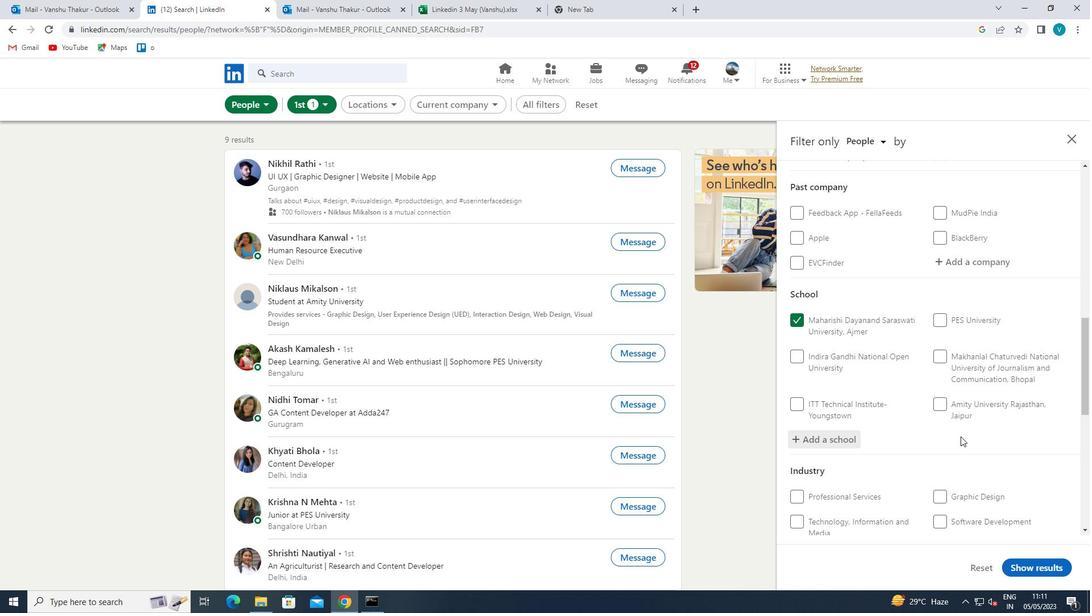 
Action: Mouse moved to (966, 387)
Screenshot: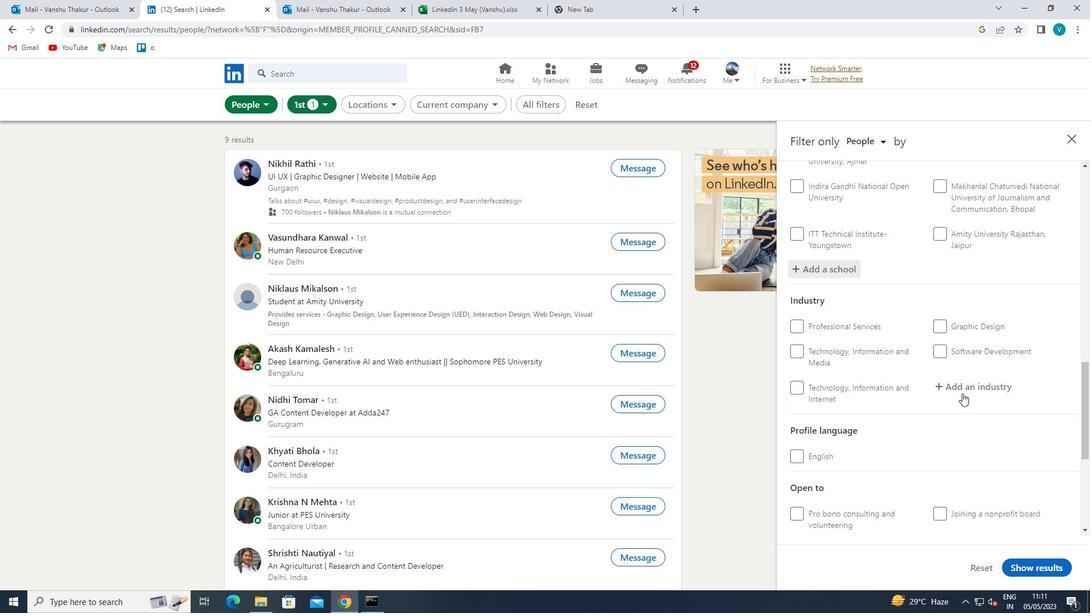 
Action: Mouse pressed left at (966, 387)
Screenshot: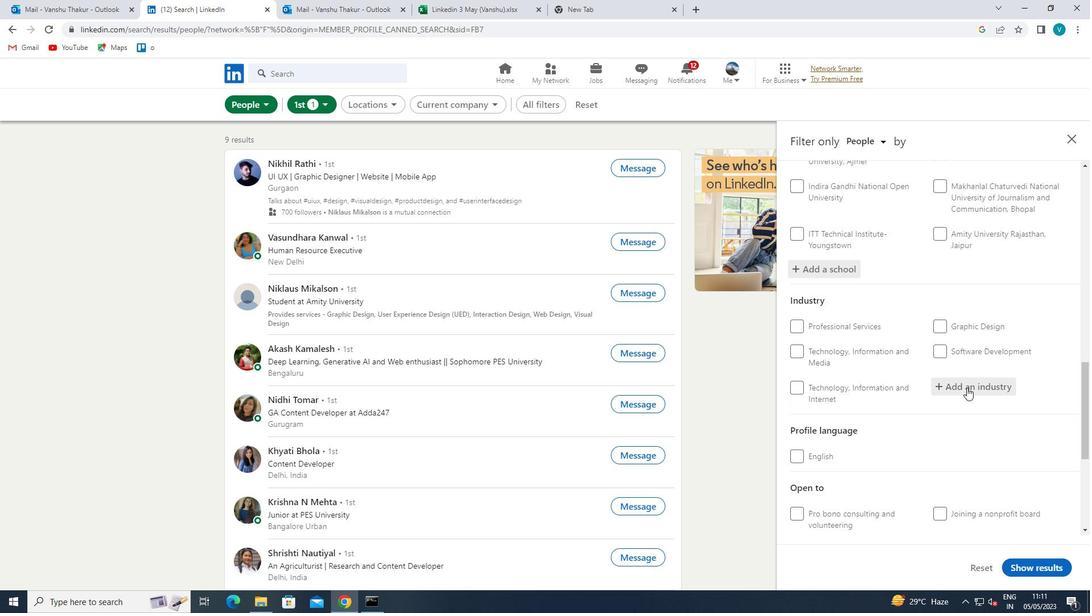
Action: Key pressed <Key.shift>RESERCH
Screenshot: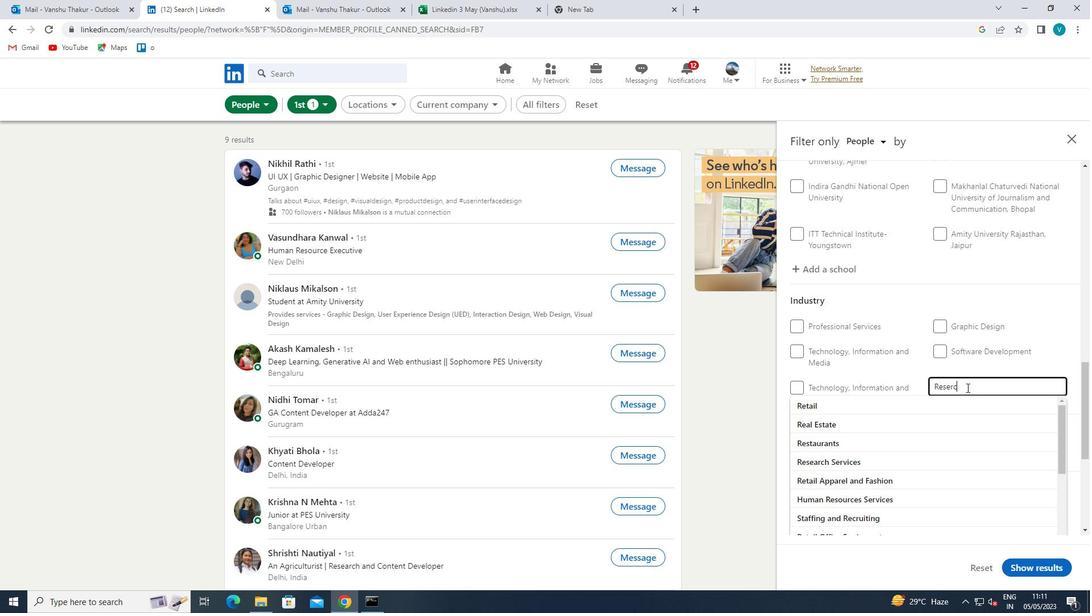 
Action: Mouse moved to (949, 387)
Screenshot: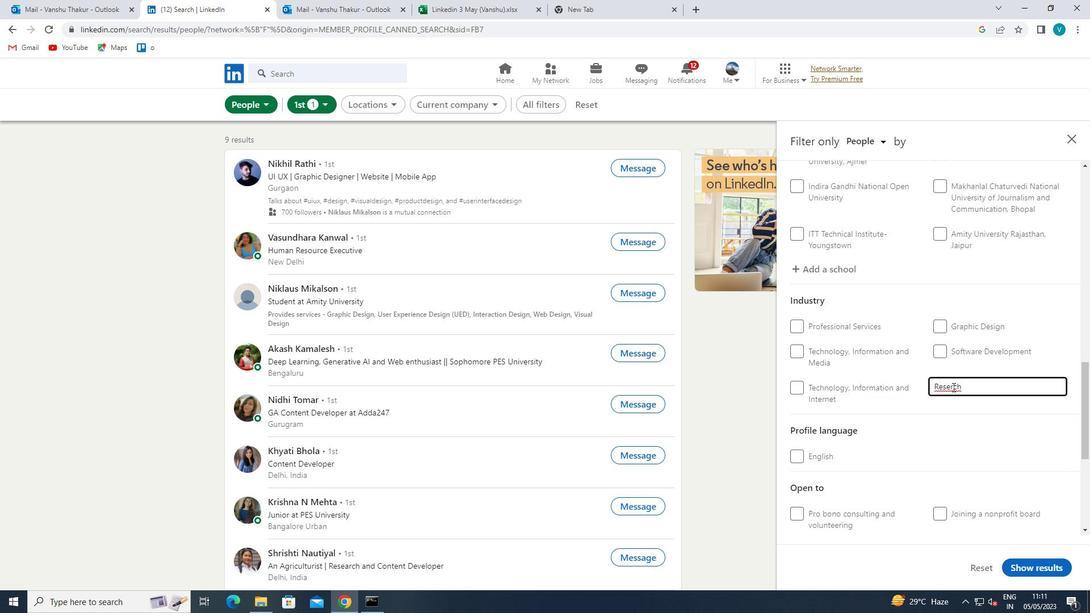 
Action: Mouse pressed left at (949, 387)
Screenshot: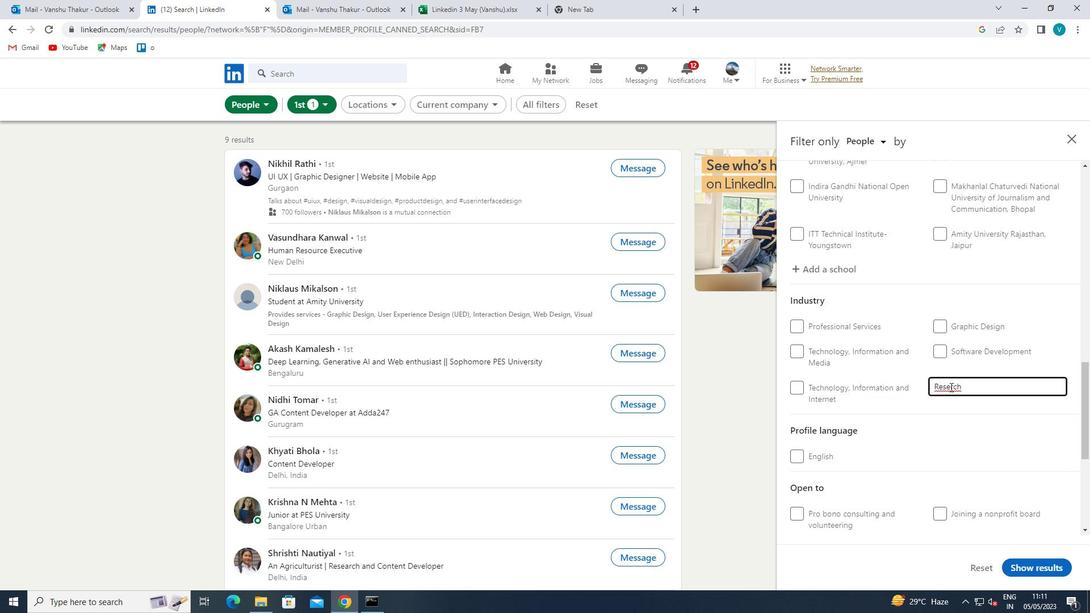 
Action: Mouse moved to (998, 449)
Screenshot: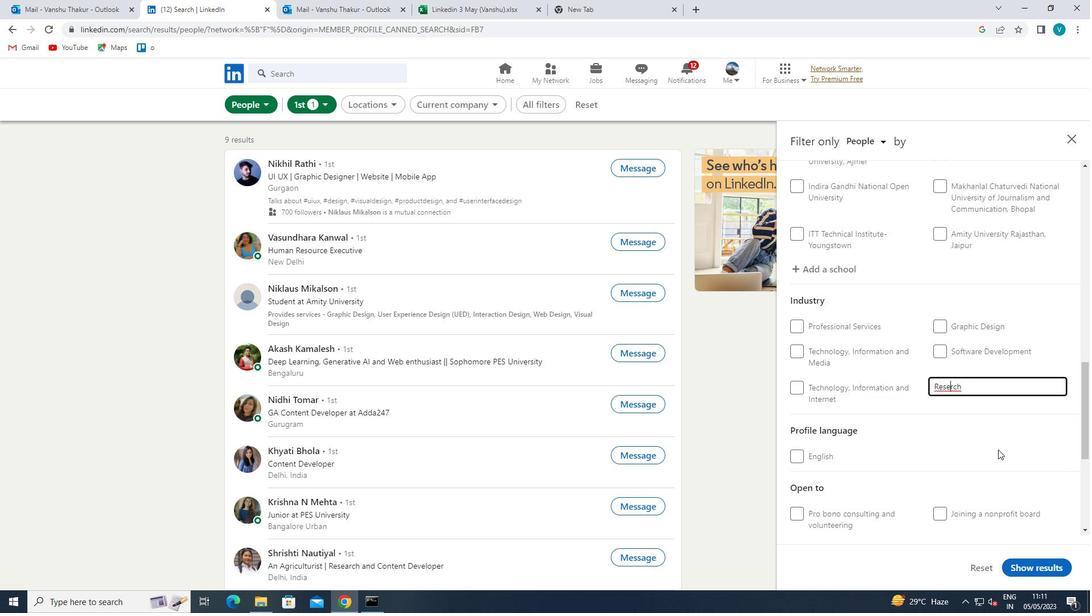 
Action: Key pressed A
Screenshot: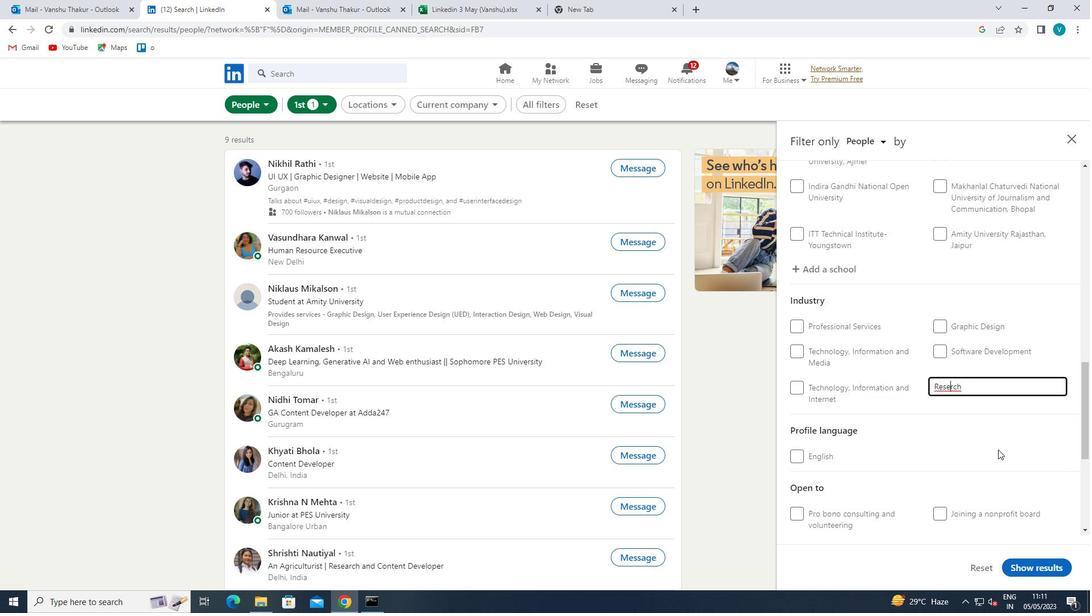 
Action: Mouse moved to (946, 405)
Screenshot: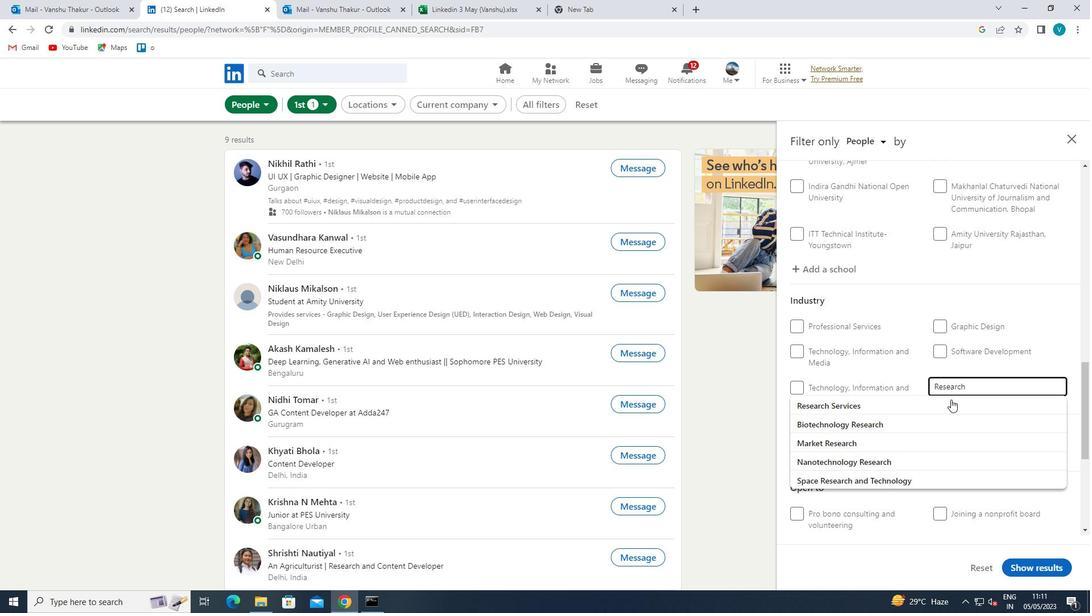 
Action: Mouse pressed left at (946, 405)
Screenshot: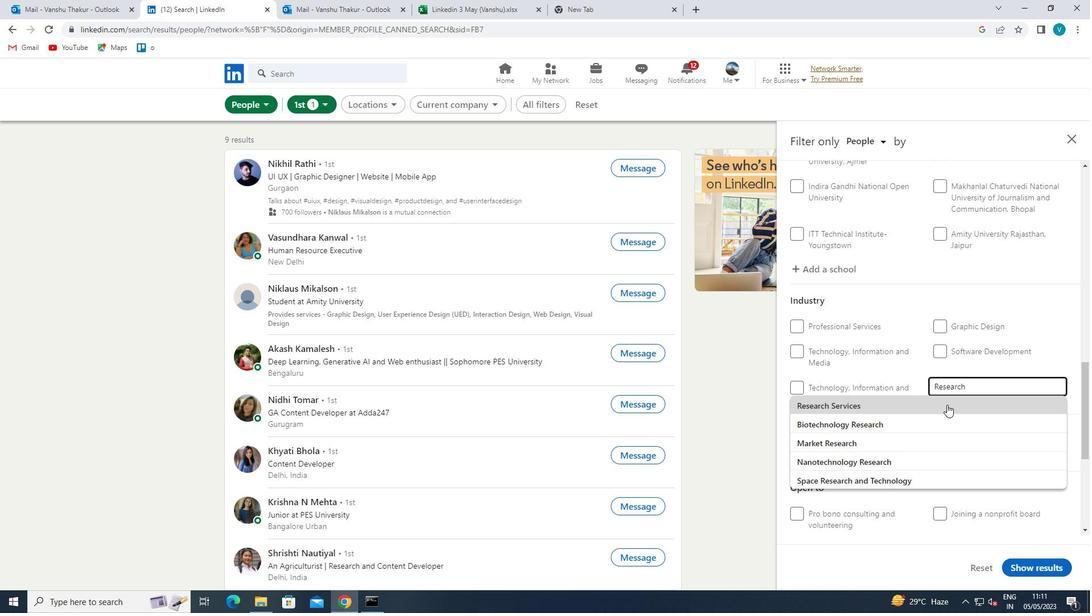 
Action: Mouse scrolled (946, 405) with delta (0, 0)
Screenshot: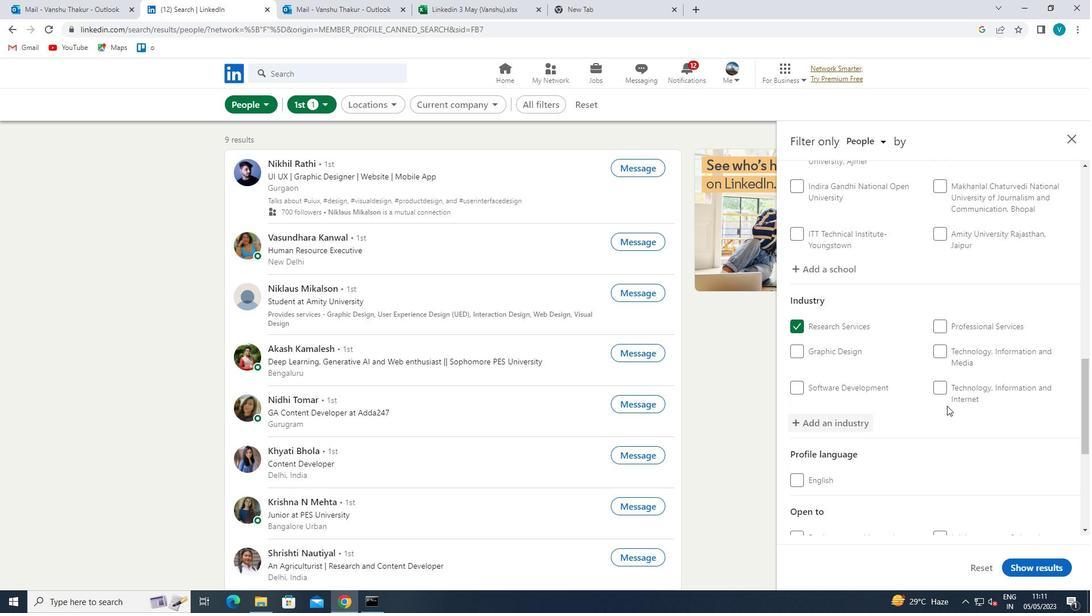 
Action: Mouse scrolled (946, 405) with delta (0, 0)
Screenshot: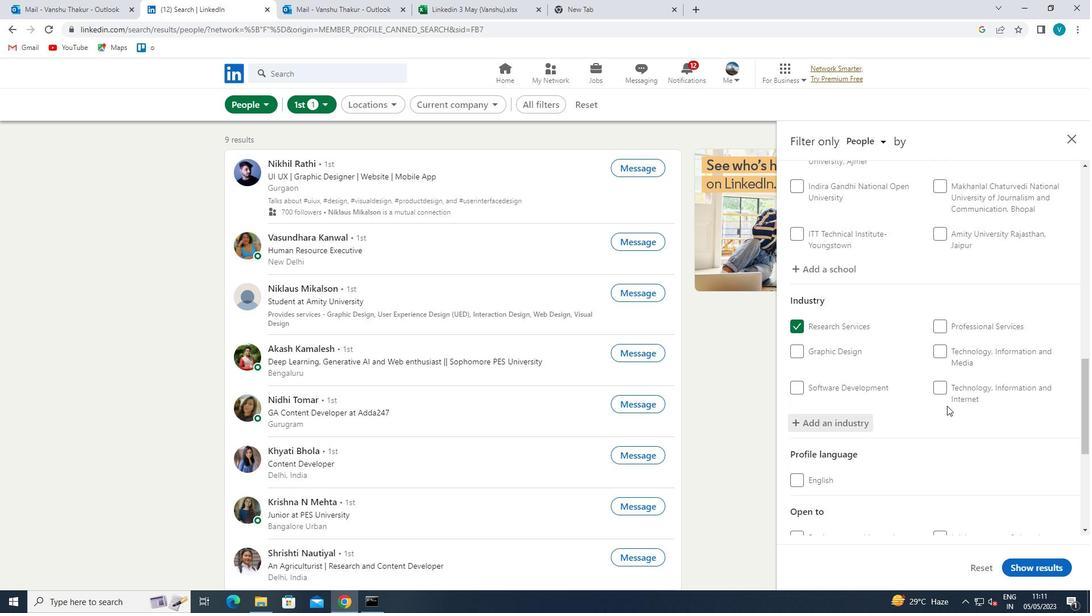 
Action: Mouse scrolled (946, 405) with delta (0, 0)
Screenshot: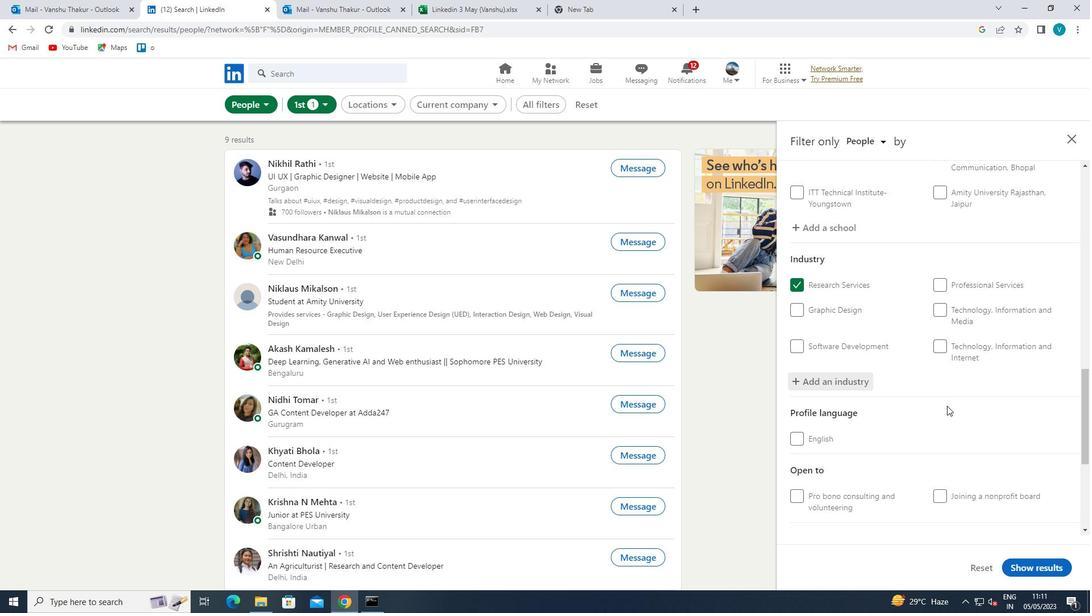 
Action: Mouse scrolled (946, 405) with delta (0, 0)
Screenshot: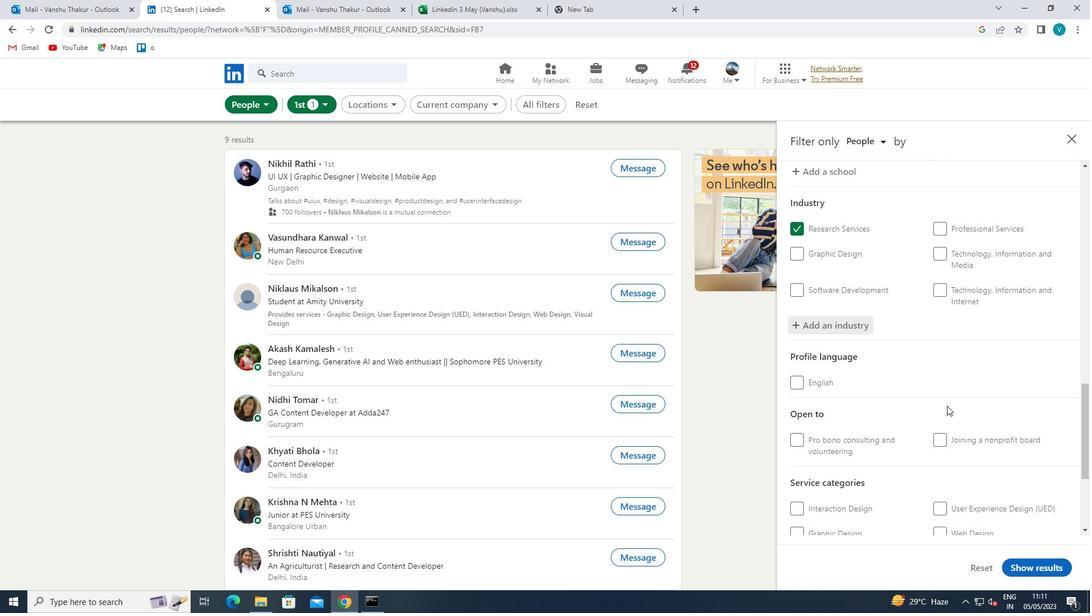 
Action: Mouse scrolled (946, 405) with delta (0, 0)
Screenshot: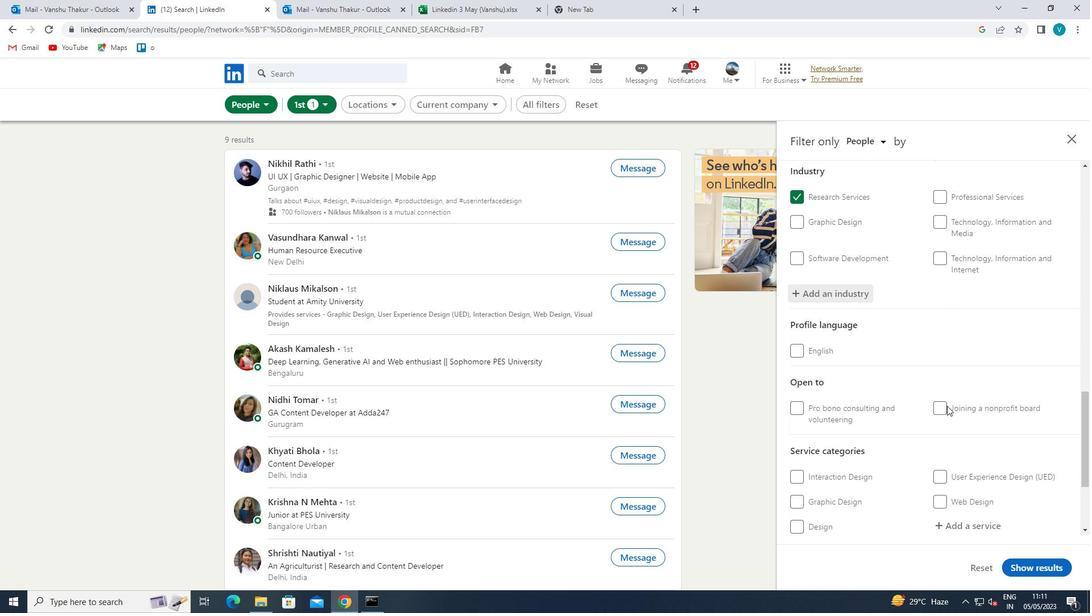 
Action: Mouse moved to (968, 375)
Screenshot: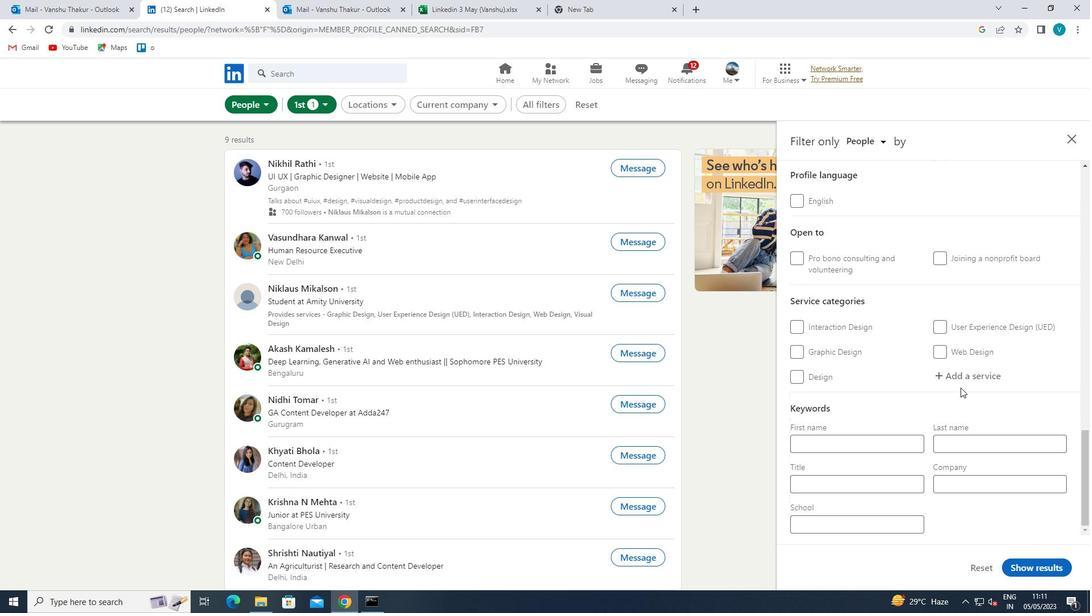 
Action: Mouse pressed left at (968, 375)
Screenshot: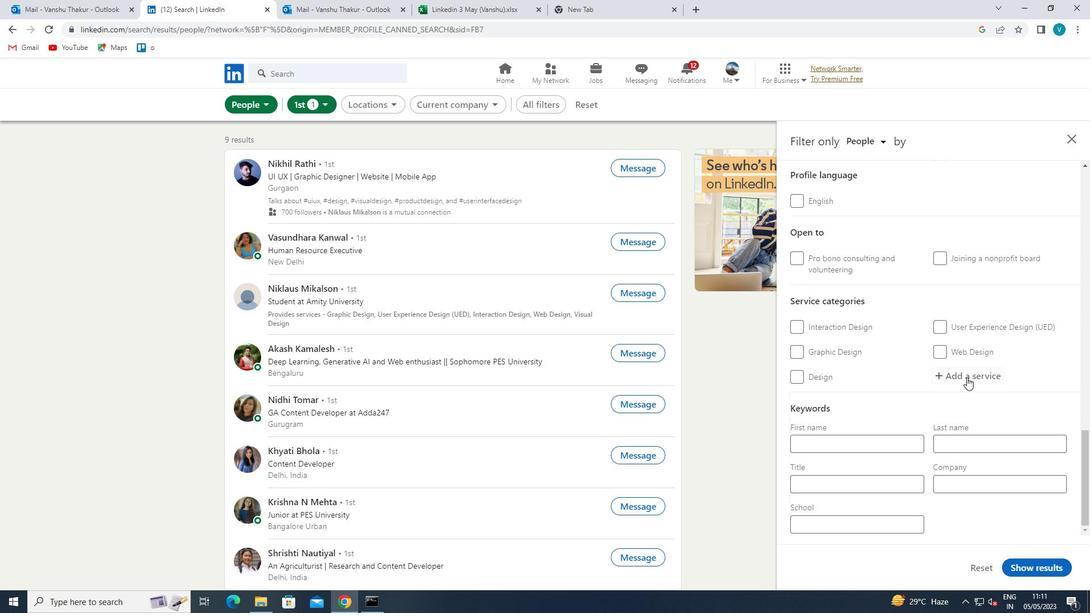 
Action: Key pressed <Key.shift>CYBER
Screenshot: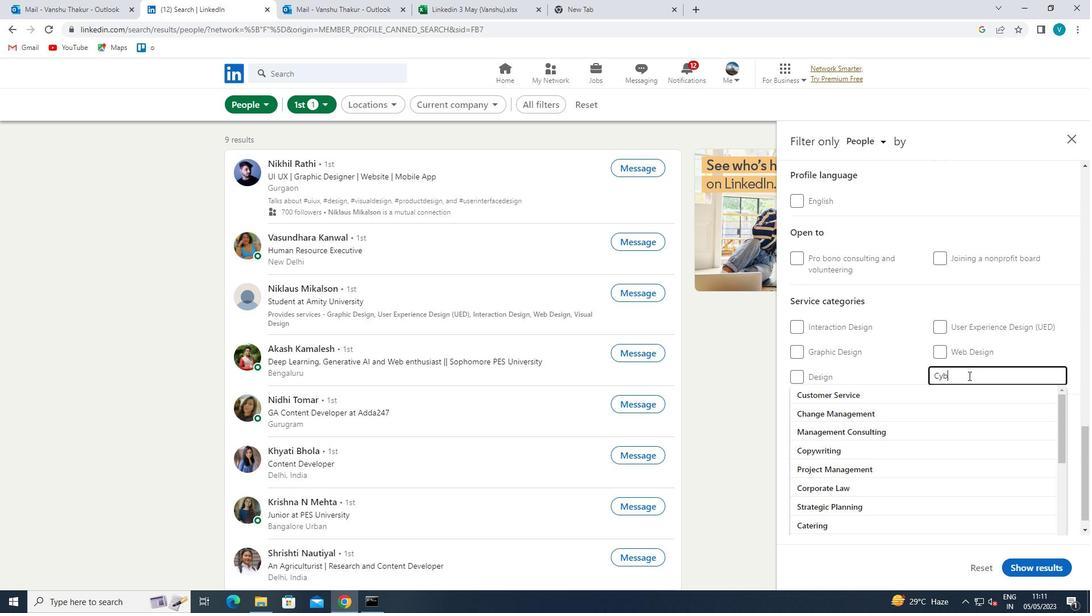
Action: Mouse moved to (948, 386)
Screenshot: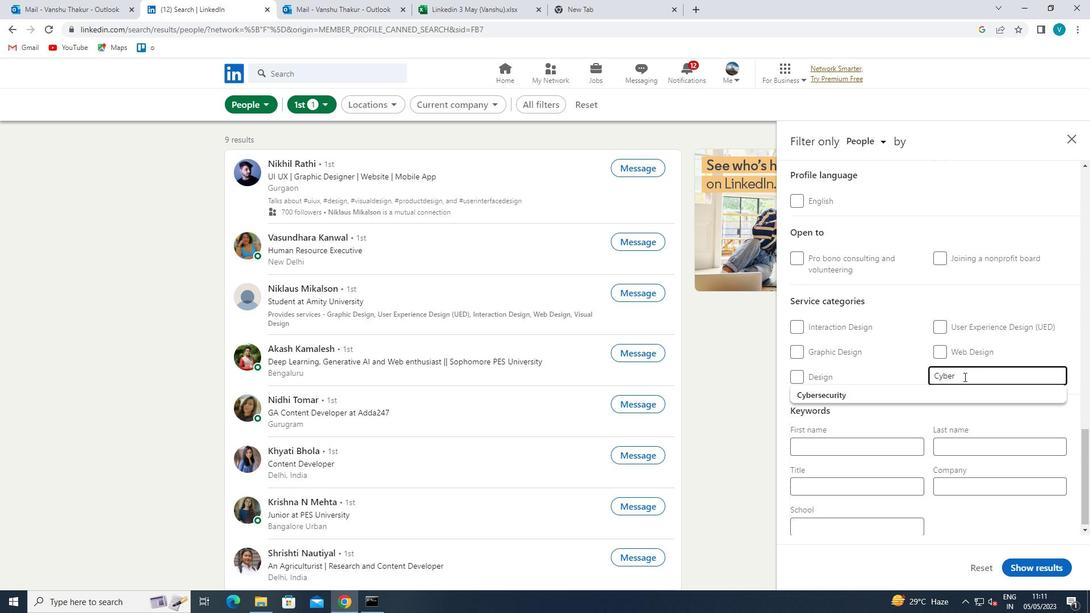 
Action: Mouse pressed left at (948, 386)
Screenshot: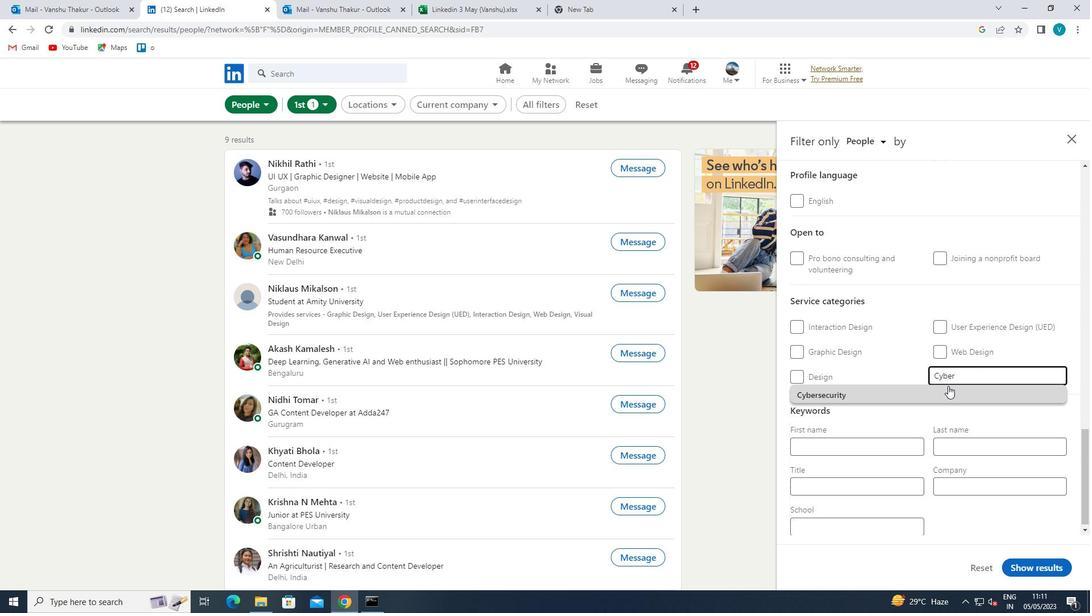
Action: Mouse moved to (946, 386)
Screenshot: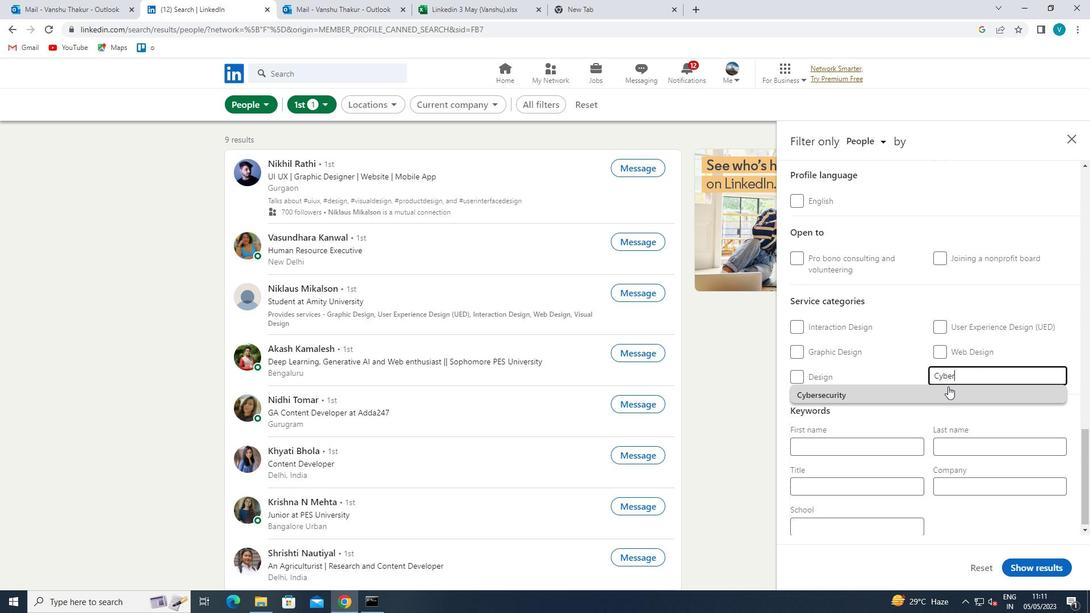 
Action: Mouse scrolled (946, 386) with delta (0, 0)
Screenshot: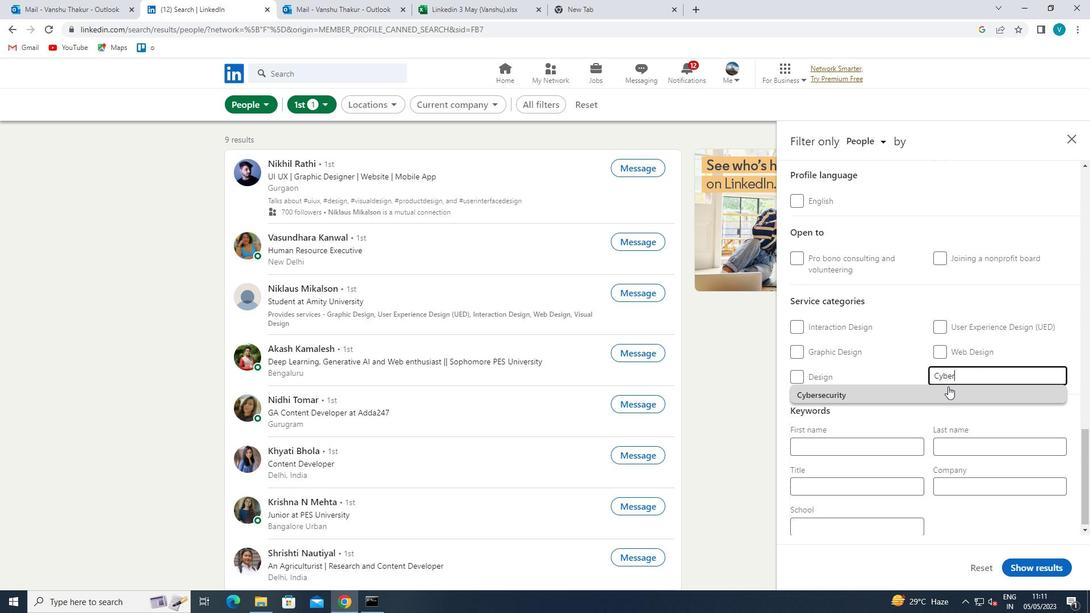 
Action: Mouse moved to (943, 388)
Screenshot: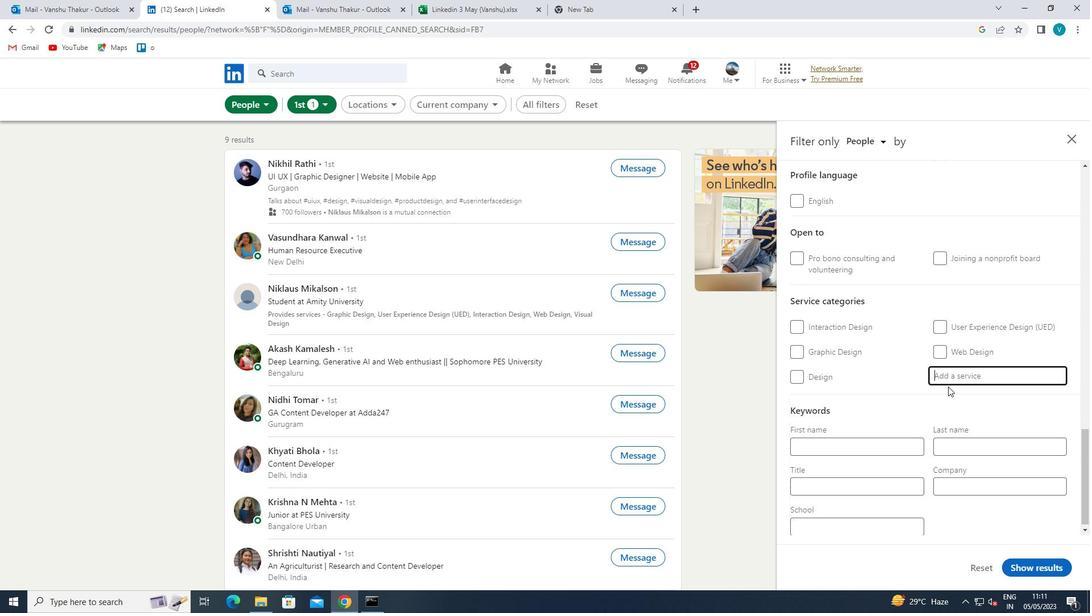 
Action: Mouse scrolled (943, 388) with delta (0, 0)
Screenshot: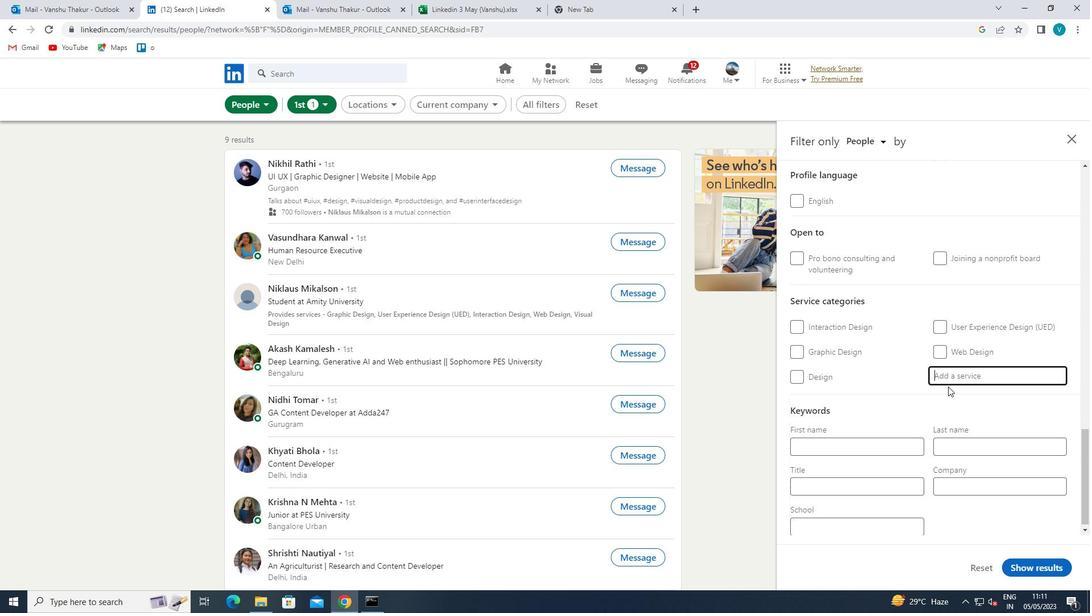 
Action: Mouse moved to (939, 391)
Screenshot: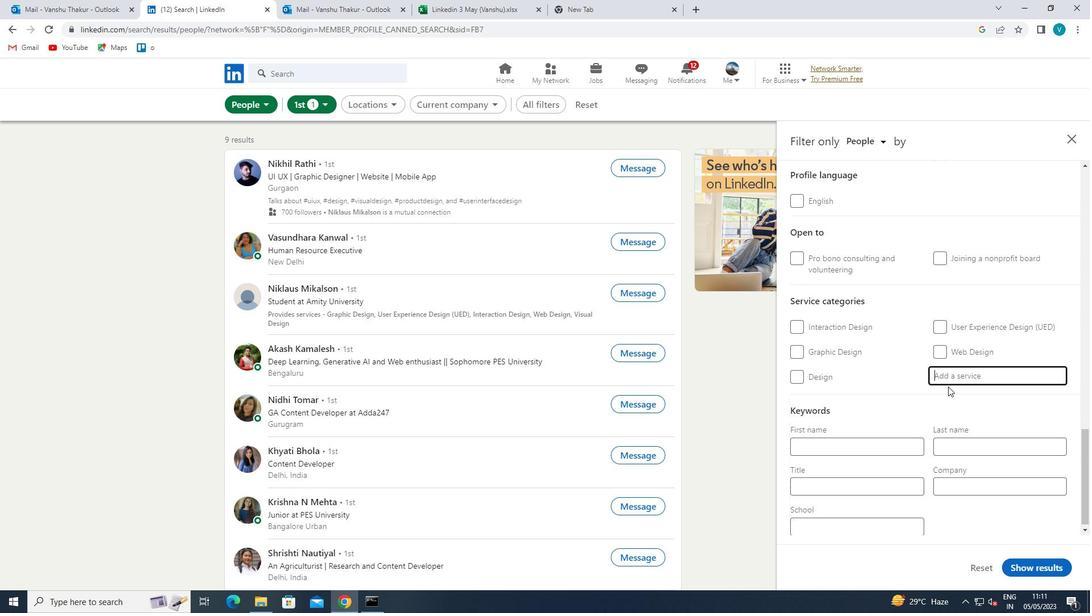 
Action: Mouse scrolled (939, 390) with delta (0, 0)
Screenshot: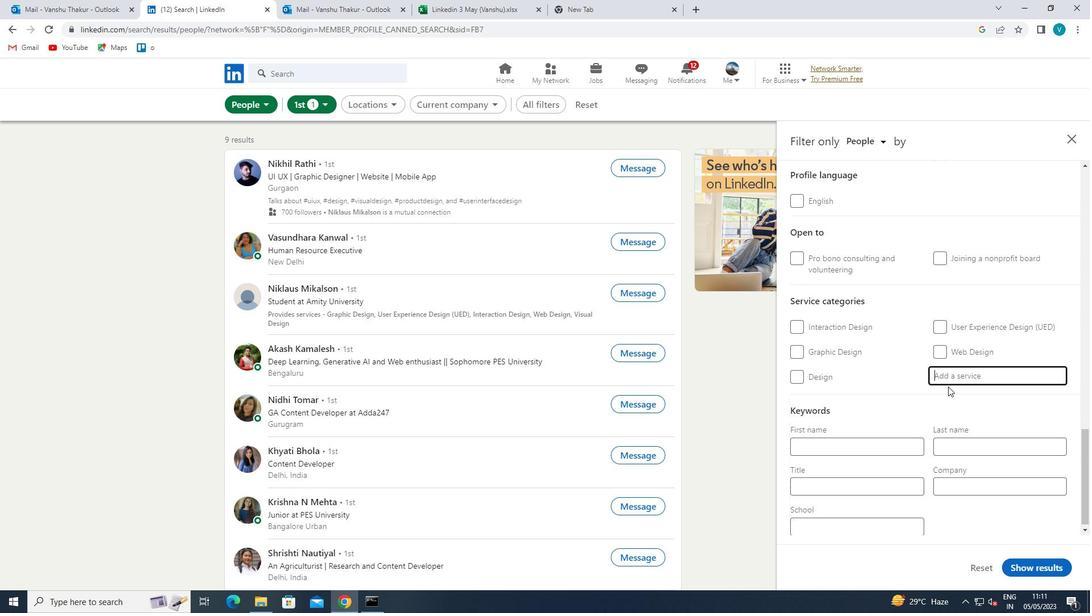 
Action: Mouse moved to (938, 391)
Screenshot: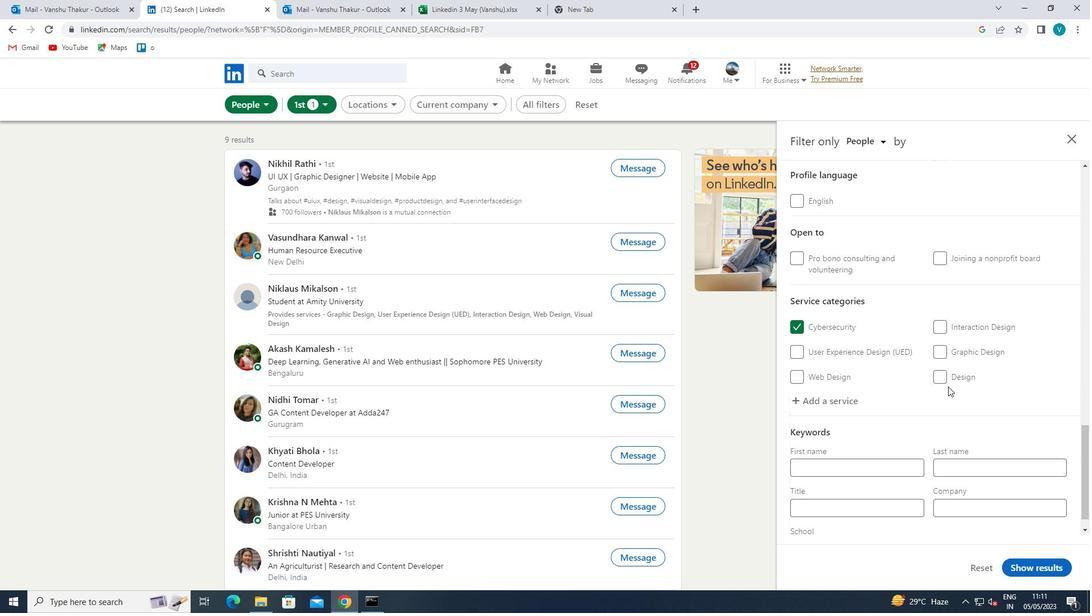 
Action: Mouse scrolled (938, 390) with delta (0, 0)
Screenshot: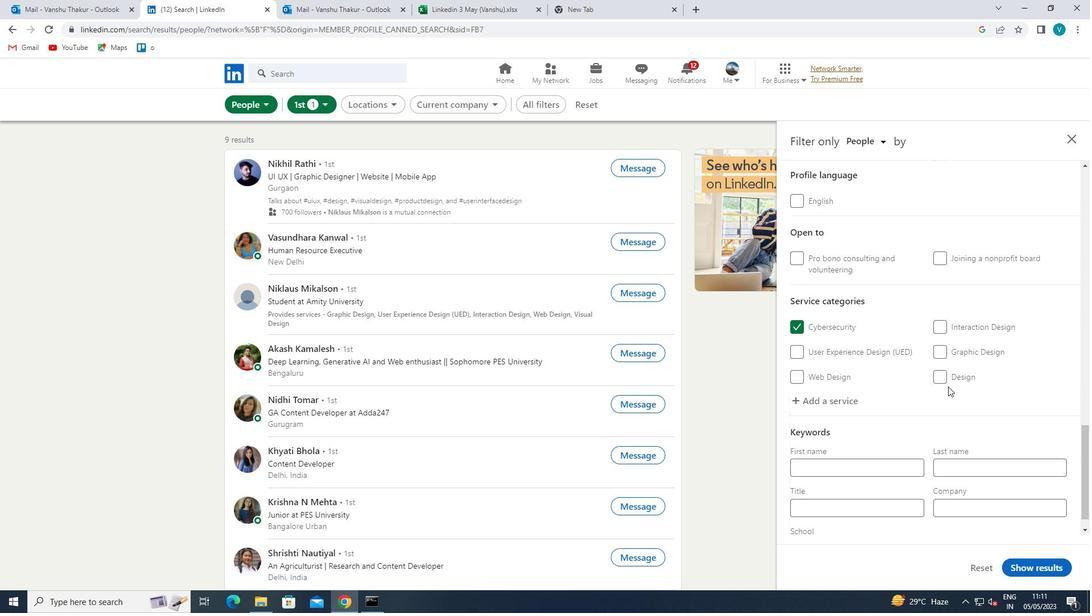 
Action: Mouse moved to (873, 470)
Screenshot: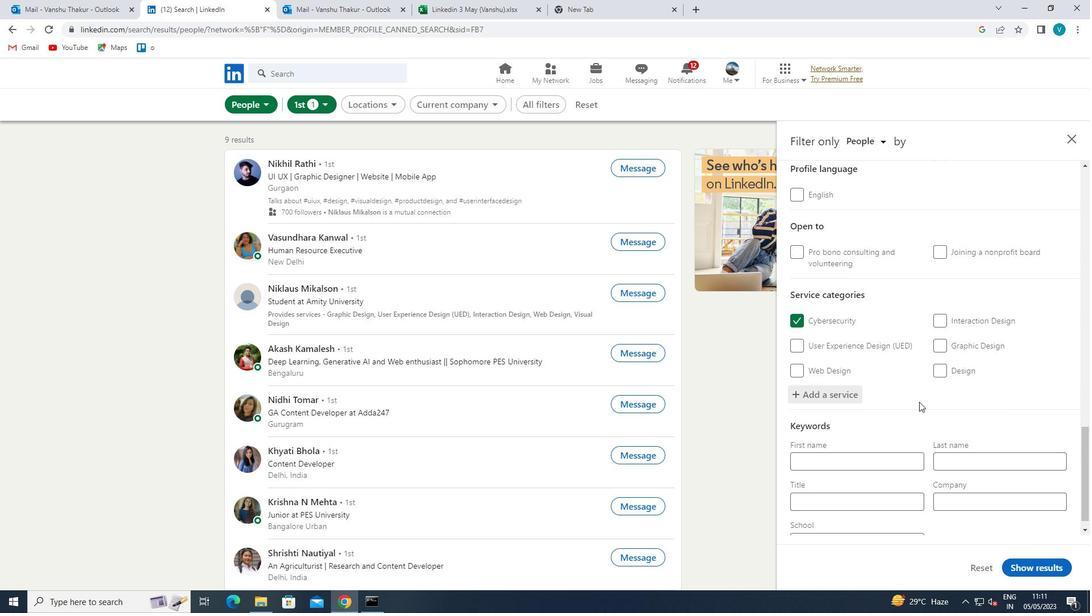 
Action: Mouse pressed left at (873, 470)
Screenshot: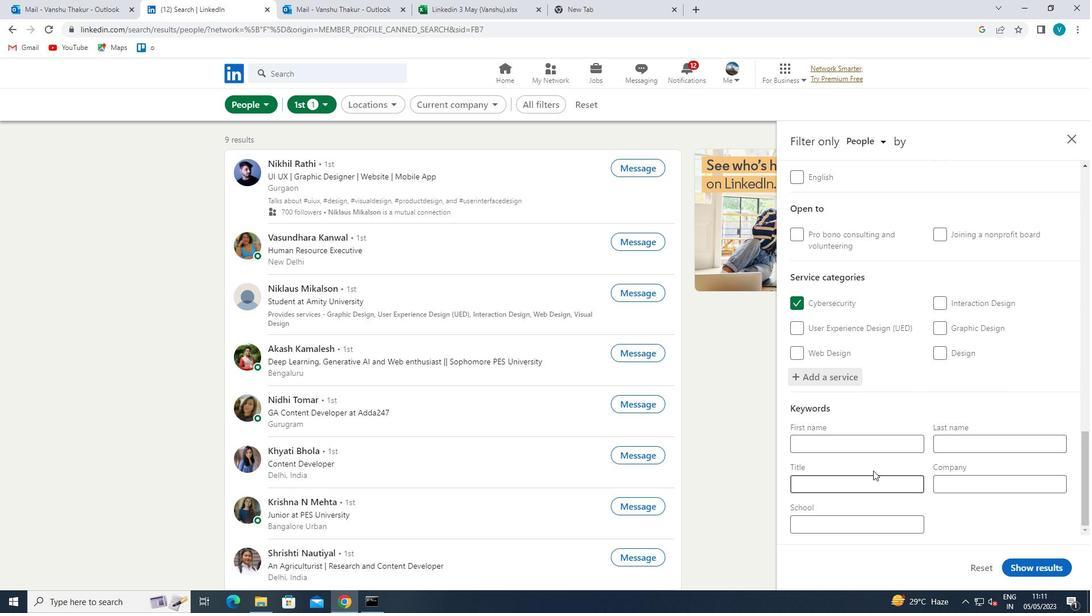 
Action: Key pressed <Key.shift>ANIMAL<Key.space><Key.shift><Key.shift><Key.shift>SHELTER<Key.space><Key.shift>MANAGER<Key.space>
Screenshot: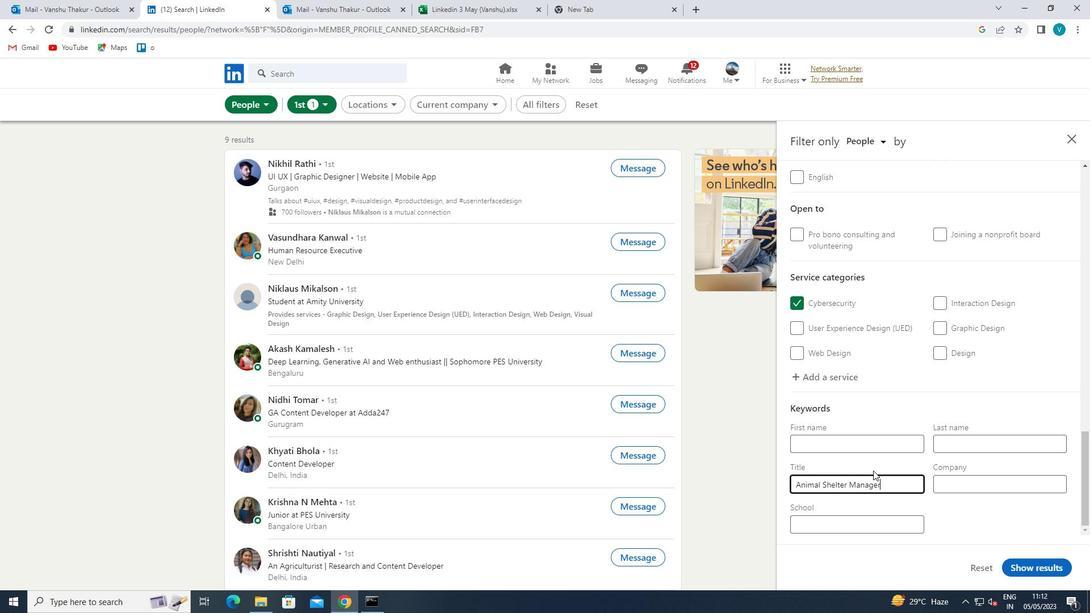 
Action: Mouse moved to (1024, 564)
Screenshot: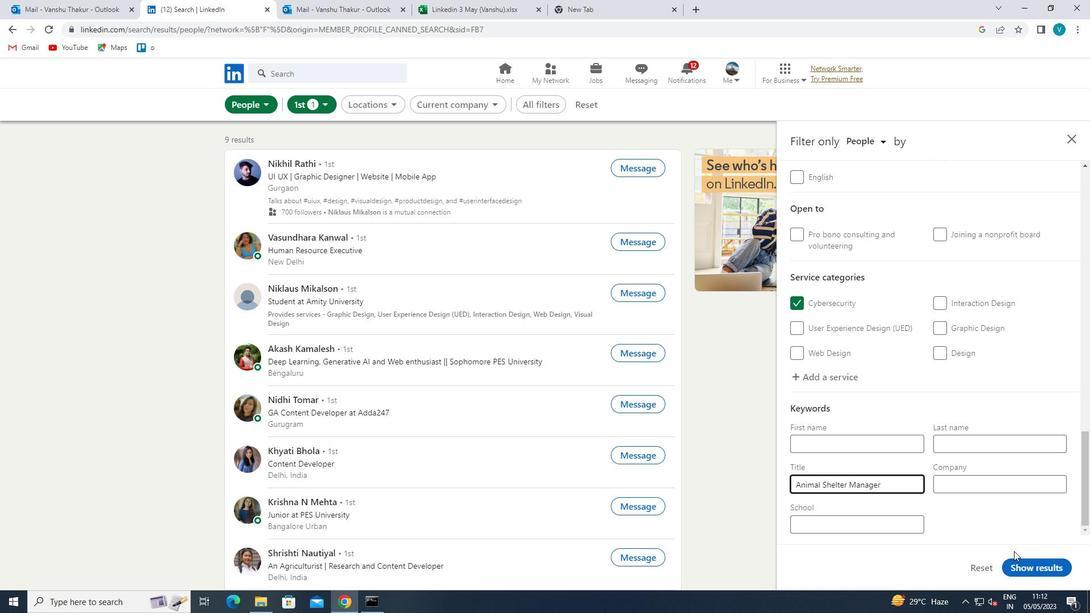 
Action: Mouse pressed left at (1024, 564)
Screenshot: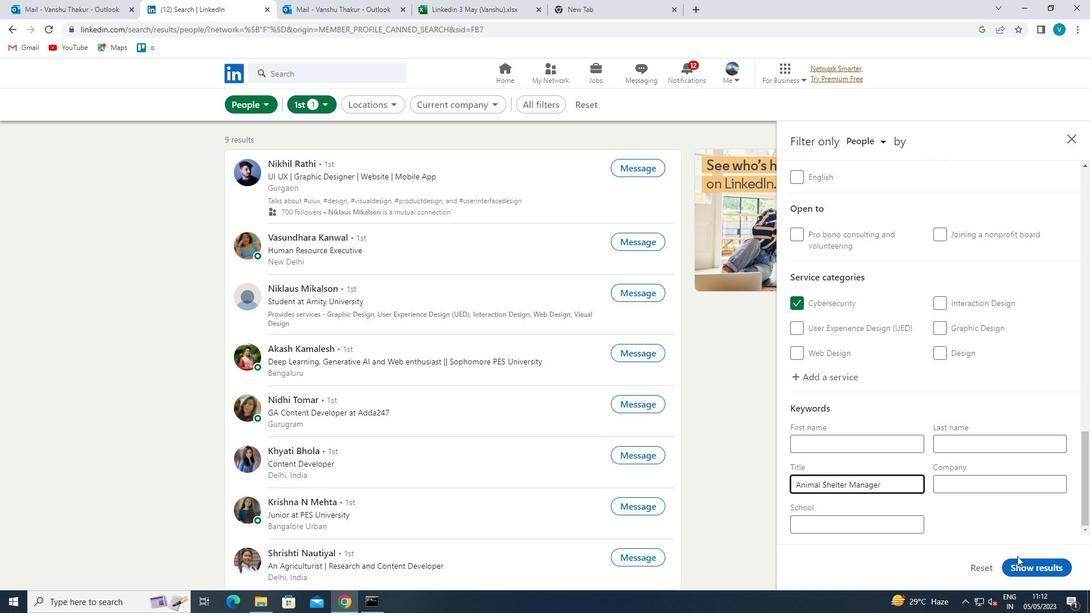 
